 Task: Add an event with the title Sales Pitch Preparation, date '2023/11/15', time 7:50 AM to 9:50 AMand add a description: In addition to the structured activities, the retreat will also include facilitated discussions and workshops on topics such as effective communication, conflict resolution, and fostering a positive team culture. These sessions will provide valuable insights and tools that team members can apply in their day-to-day work environment., put the event into Orange category . Add location for the event as: 321 Ribeira, Porto, Portugal, logged in from the account softage.1@softage.netand send the event invitation to softage.2@softage.net and softage.3@softage.net. Set a reminder for the event 2 hour before
Action: Mouse moved to (90, 94)
Screenshot: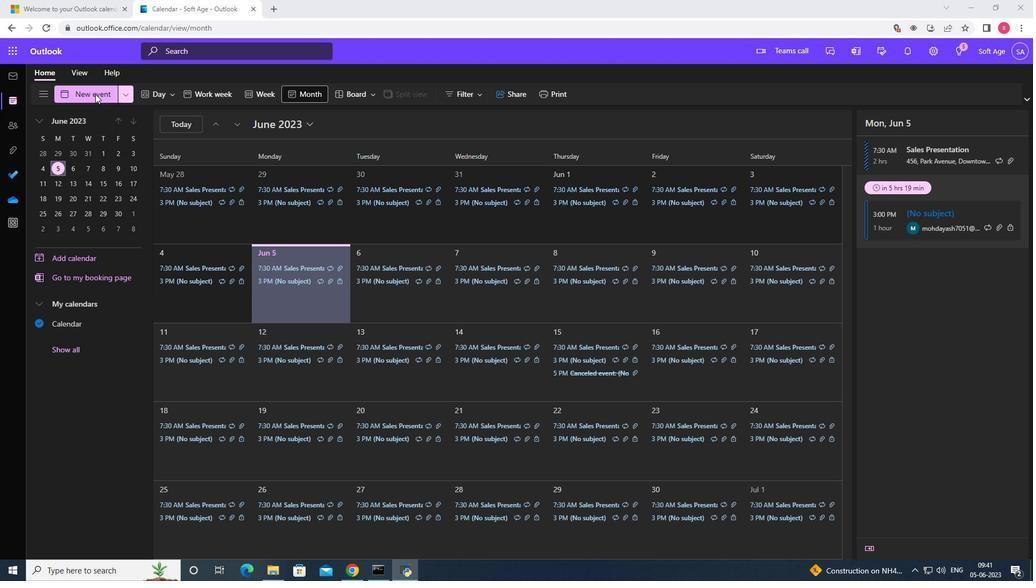 
Action: Mouse pressed left at (90, 94)
Screenshot: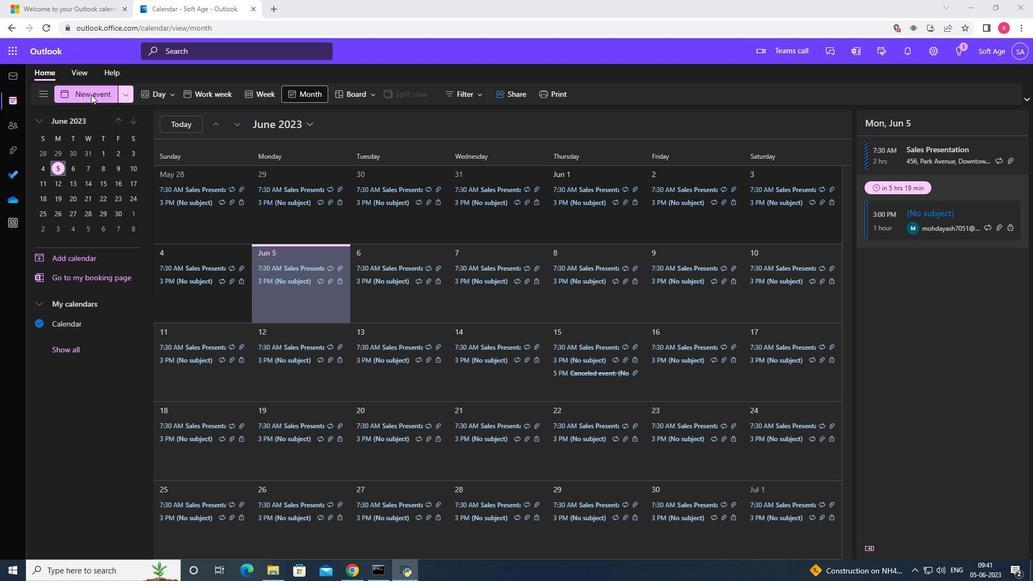 
Action: Mouse moved to (265, 162)
Screenshot: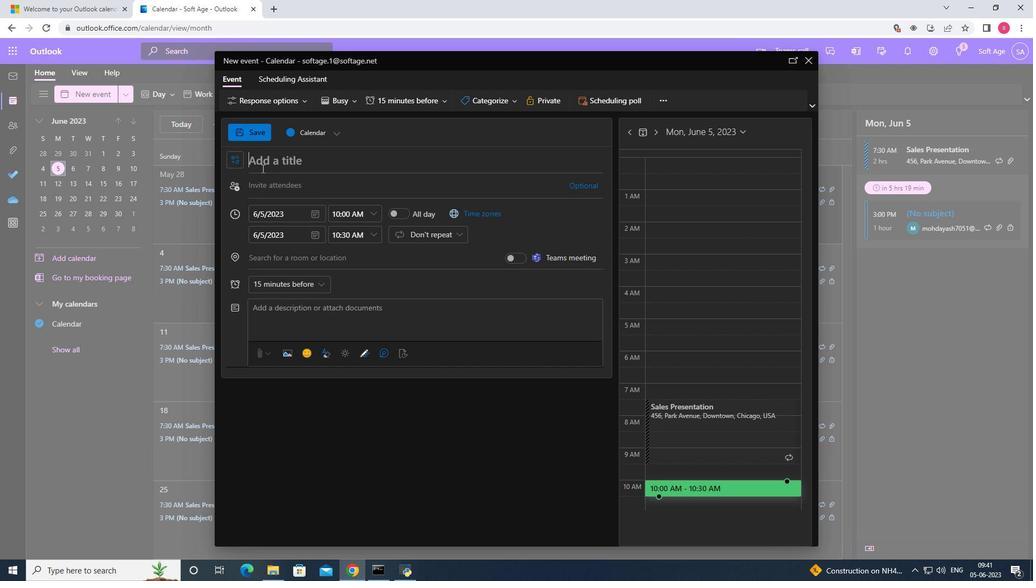 
Action: Mouse pressed left at (265, 162)
Screenshot: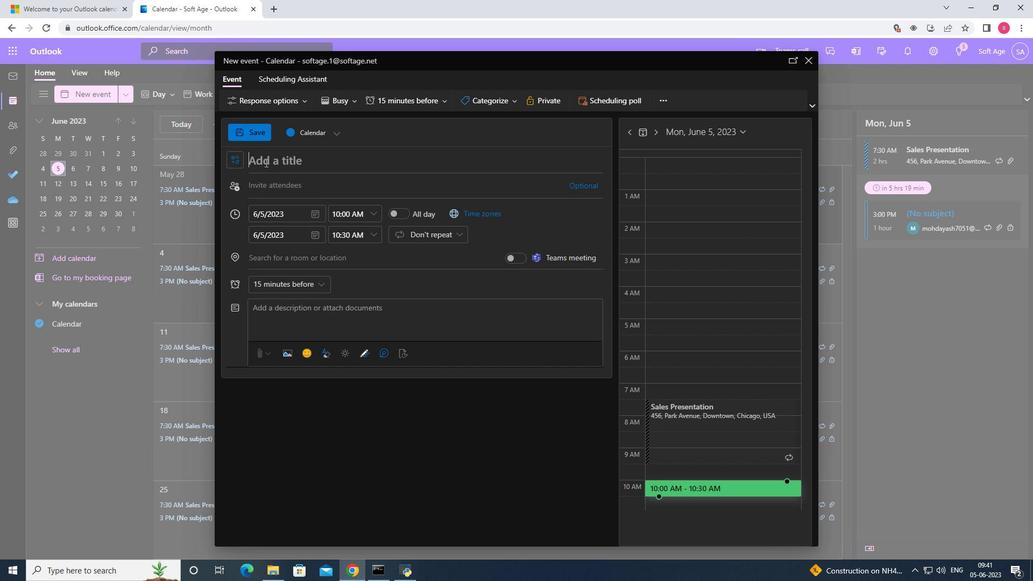 
Action: Key pressed <Key.shift><Key.shift><Key.shift><Key.shift><Key.shift><Key.shift><Key.shift><Key.shift><Key.shift><Key.shift><Key.shift><Key.shift><Key.shift><Key.shift><Key.shift><Key.shift><Key.shift><Key.shift><Key.shift><Key.shift><Key.shift><Key.shift><Key.shift><Key.shift><Key.shift><Key.shift><Key.shift><Key.shift><Key.shift><Key.shift><Key.shift><Key.shift><Key.shift><Key.shift><Key.shift><Key.shift><Key.shift><Key.shift><Key.shift><Key.shift><Key.shift>Sales<Key.space><Key.shift>Pitch<Key.space><Key.shift><Key.shift><Key.shift><Key.shift>Preparation
Screenshot: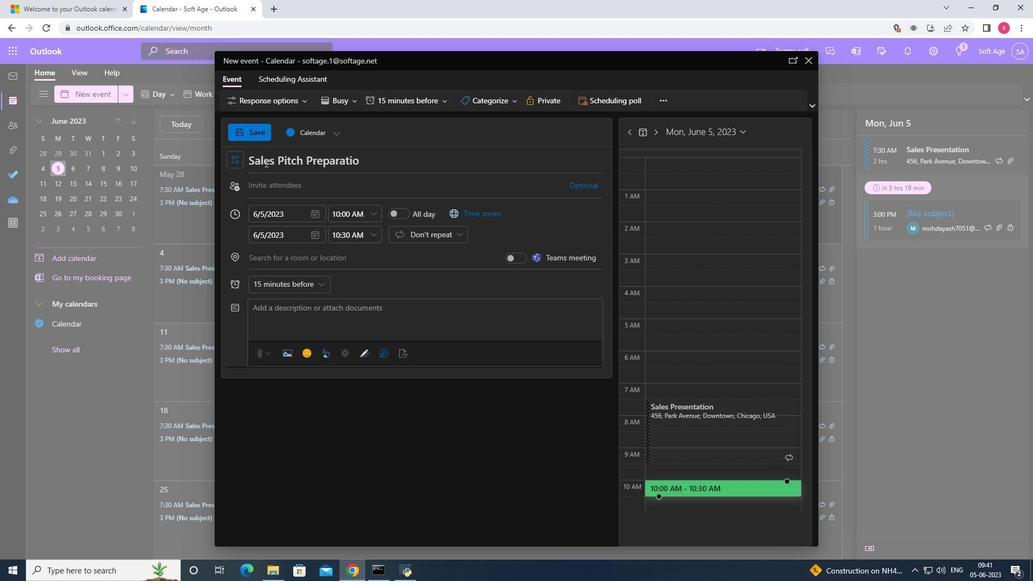 
Action: Mouse moved to (320, 220)
Screenshot: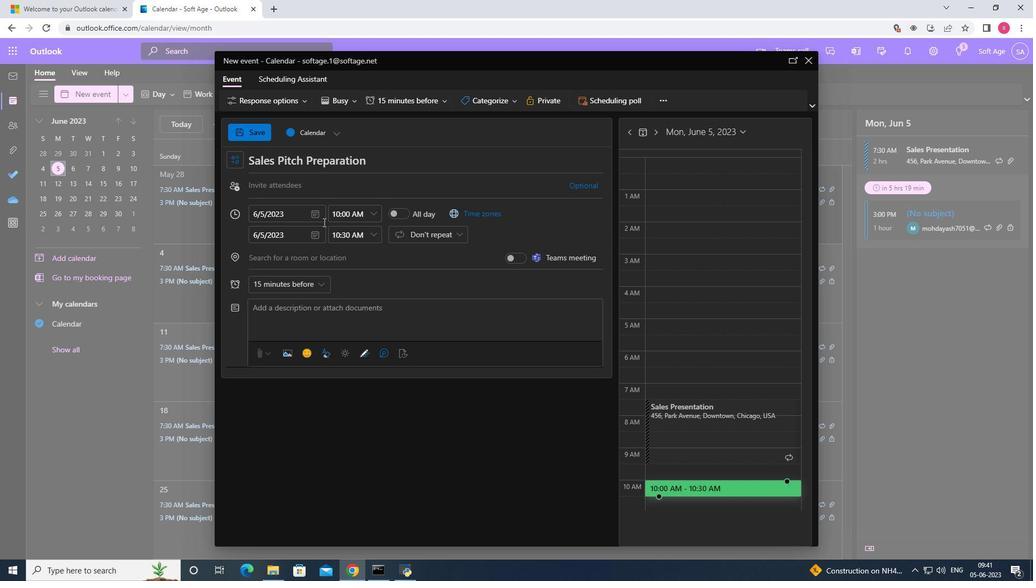 
Action: Mouse pressed left at (320, 220)
Screenshot: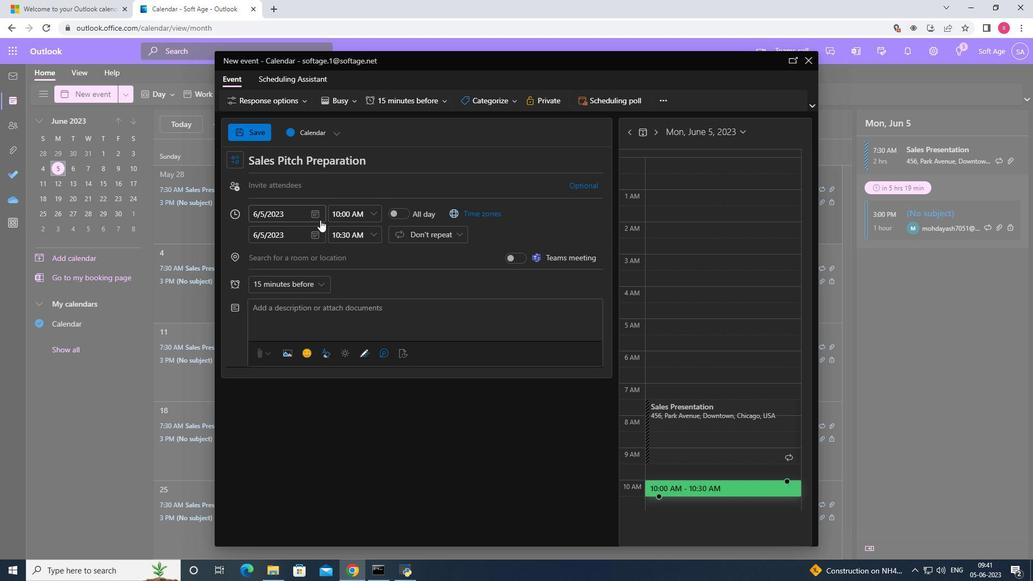 
Action: Mouse moved to (353, 239)
Screenshot: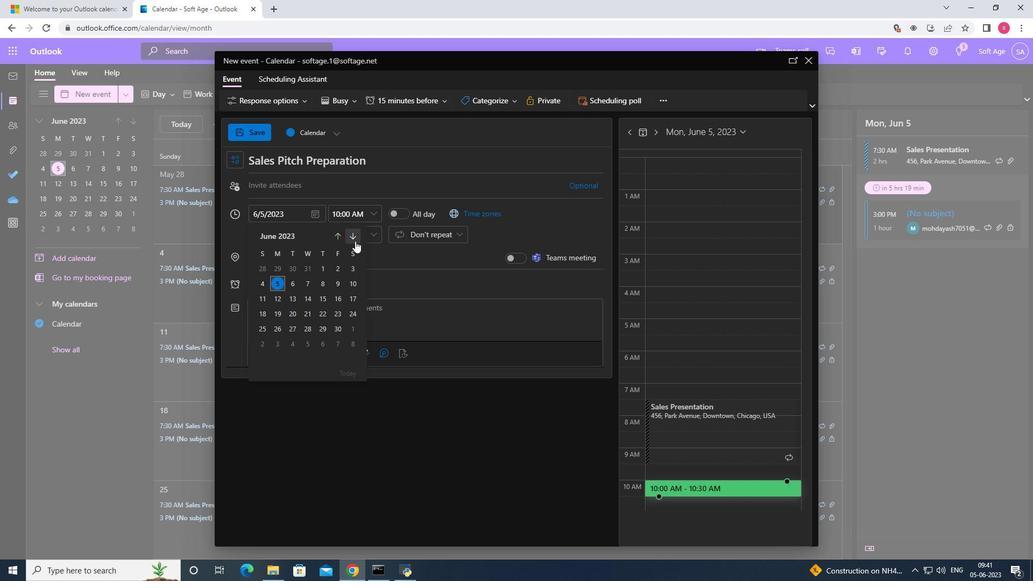 
Action: Mouse pressed left at (353, 239)
Screenshot: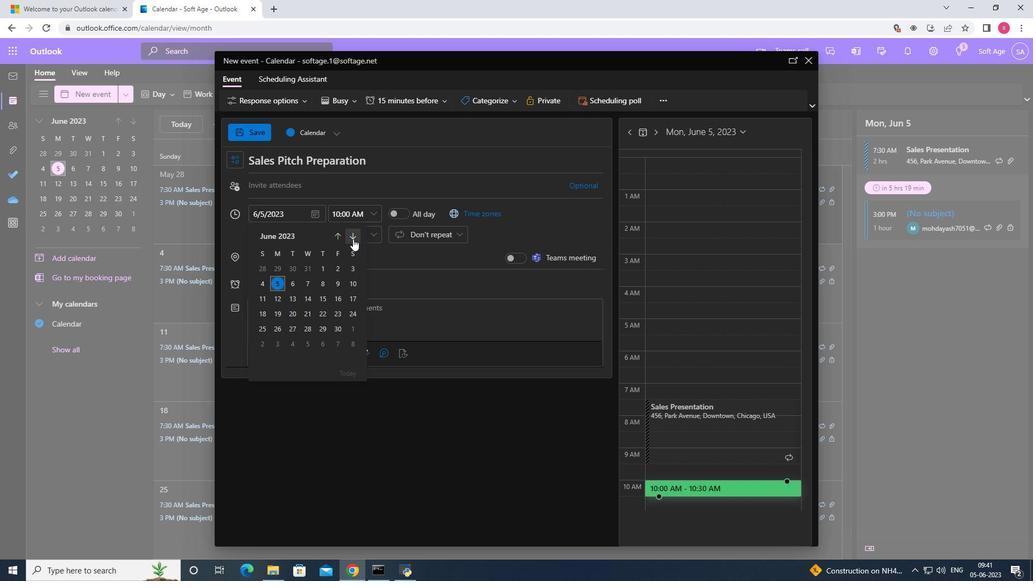 
Action: Mouse pressed left at (353, 239)
Screenshot: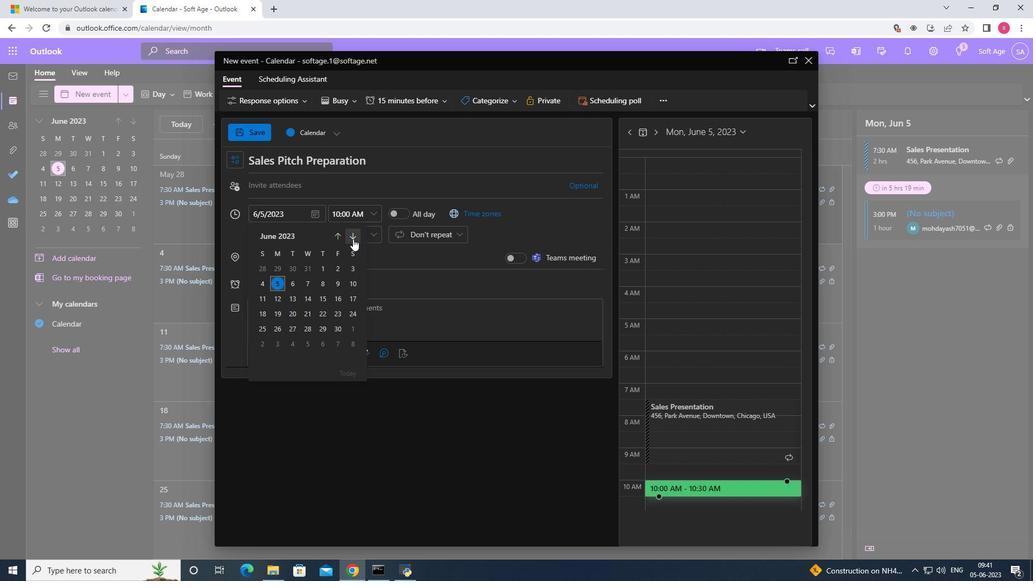 
Action: Mouse pressed left at (353, 239)
Screenshot: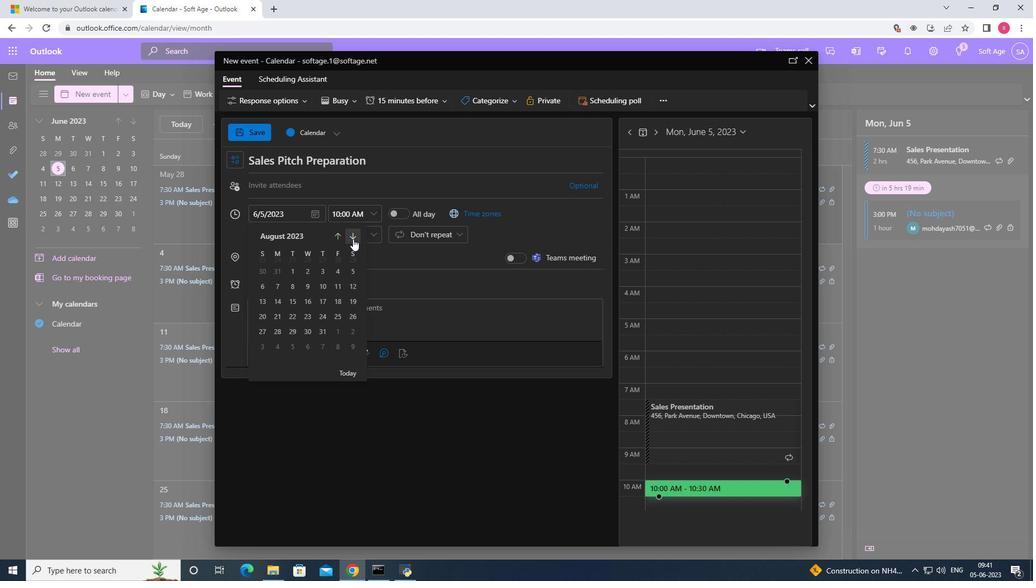 
Action: Mouse pressed left at (353, 239)
Screenshot: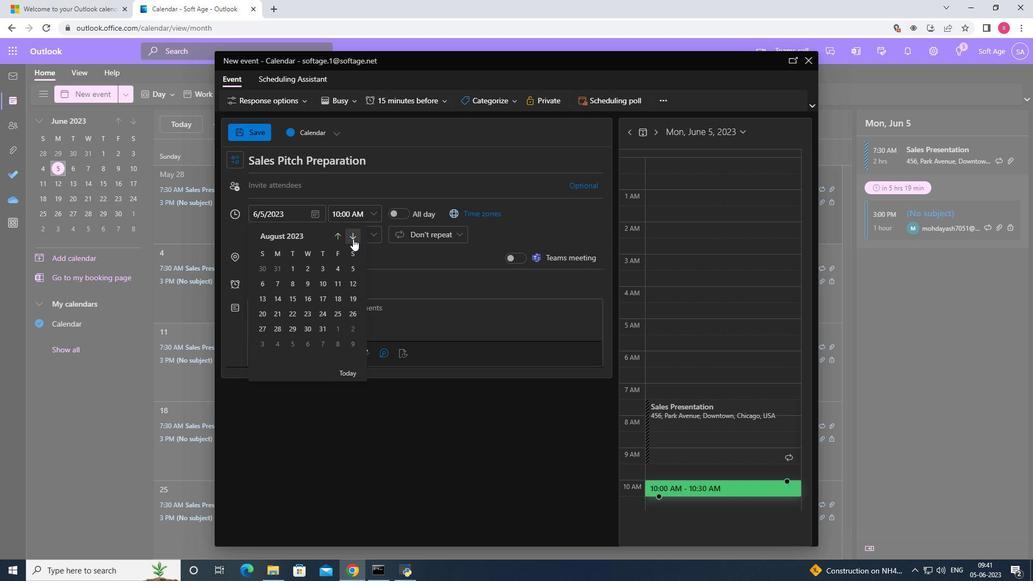 
Action: Mouse pressed left at (353, 239)
Screenshot: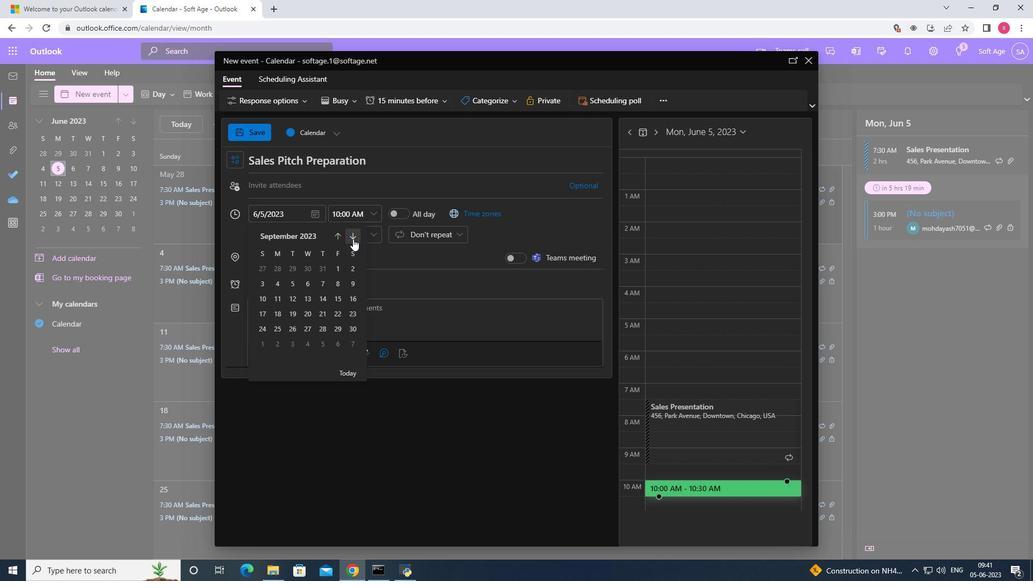 
Action: Mouse pressed left at (353, 239)
Screenshot: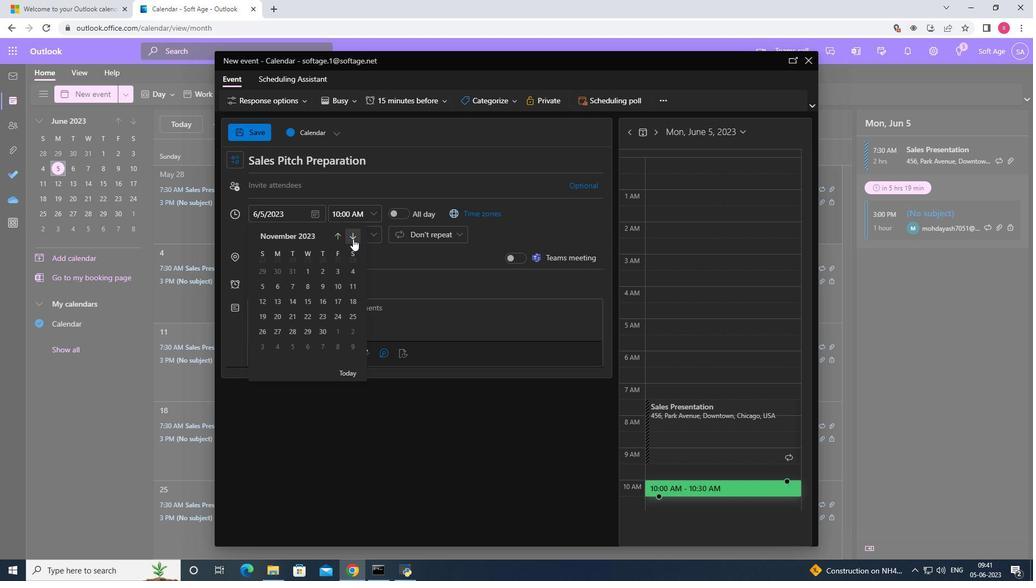
Action: Mouse moved to (336, 239)
Screenshot: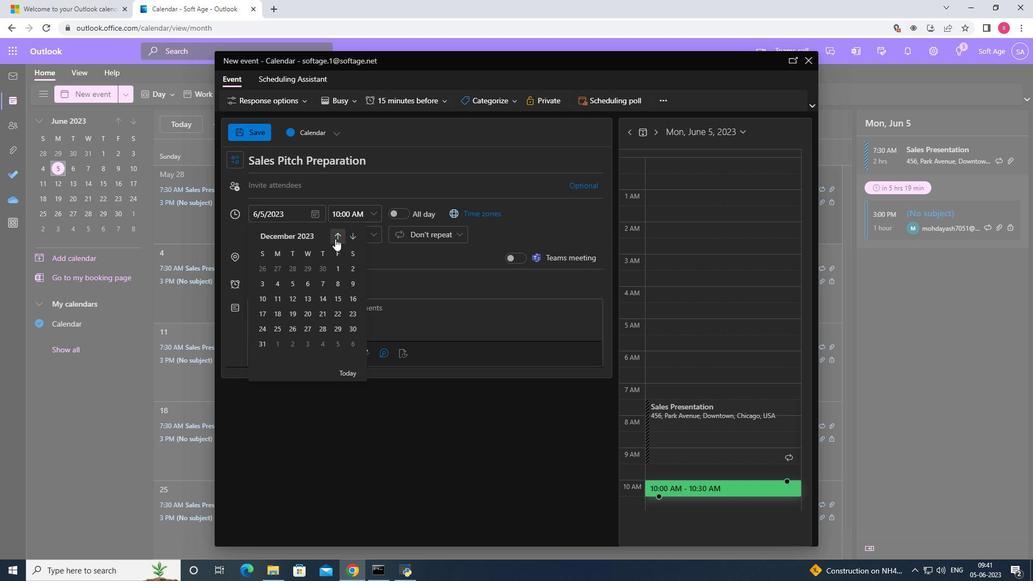 
Action: Mouse pressed left at (336, 239)
Screenshot: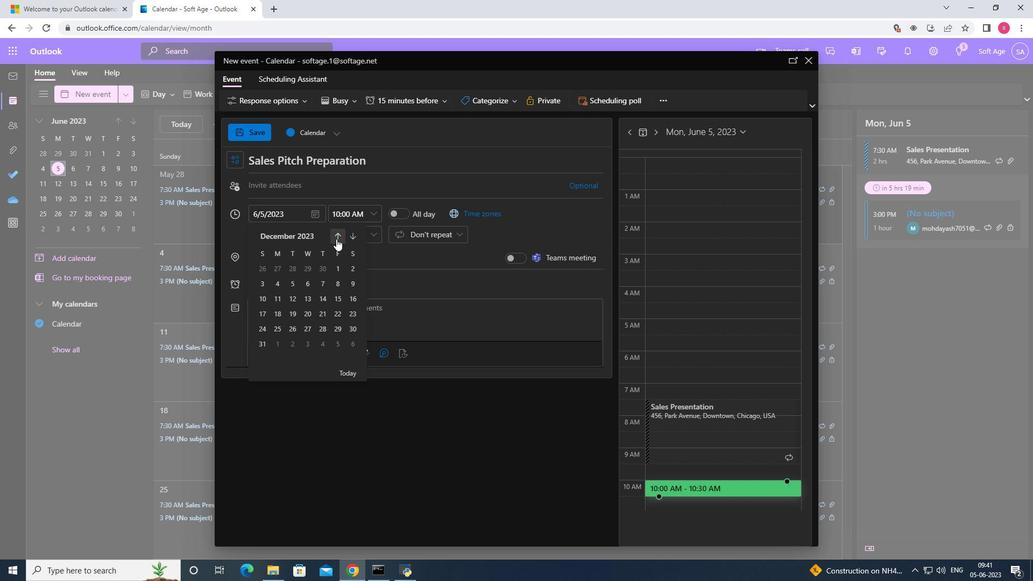 
Action: Mouse moved to (309, 301)
Screenshot: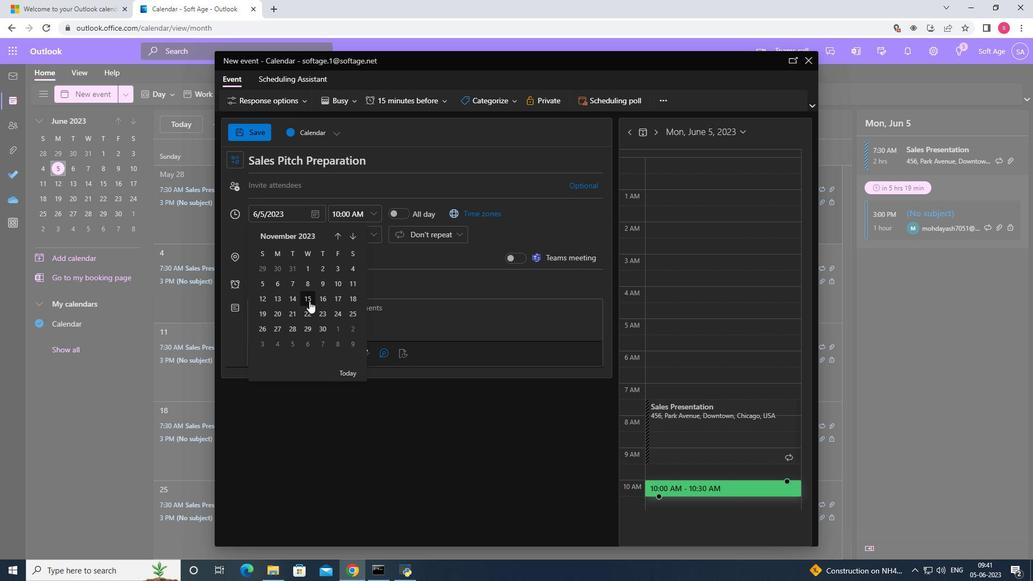
Action: Mouse pressed left at (309, 301)
Screenshot: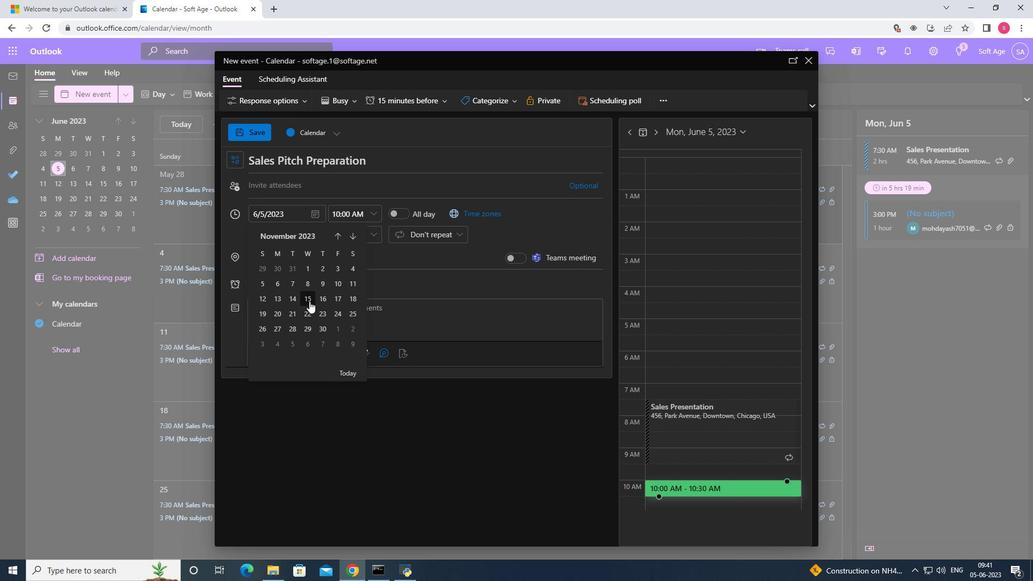 
Action: Mouse moved to (374, 214)
Screenshot: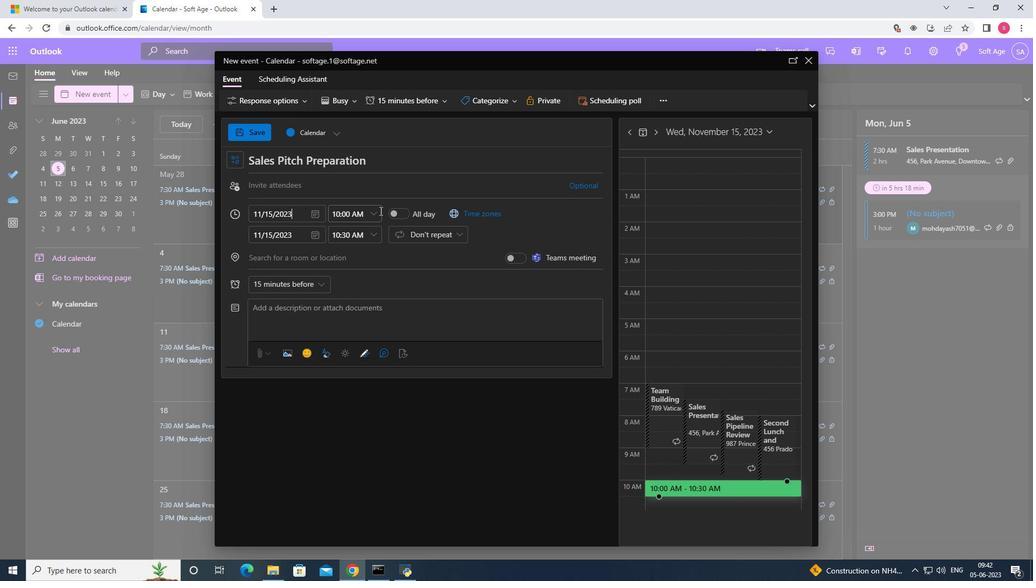 
Action: Mouse pressed left at (374, 214)
Screenshot: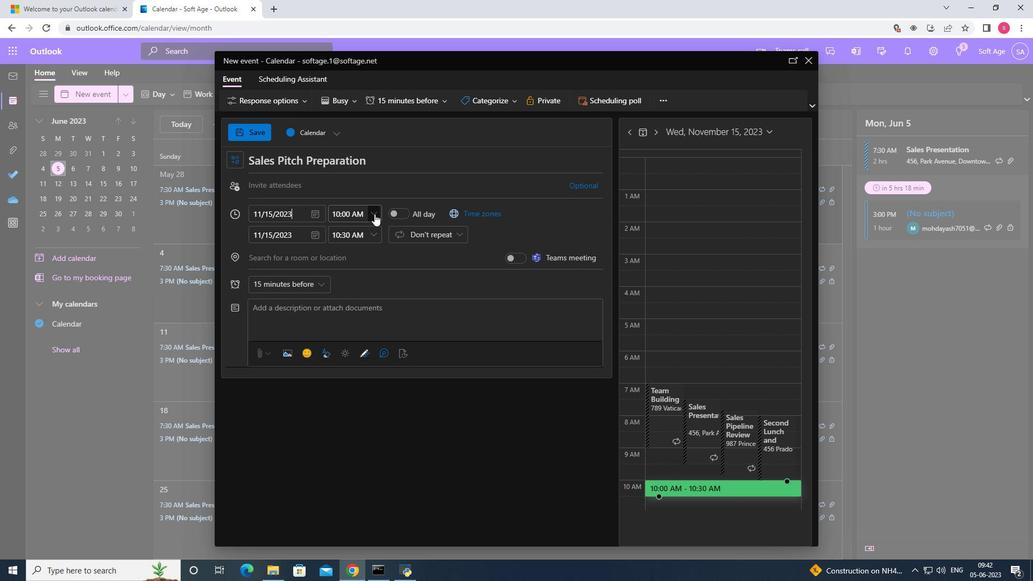 
Action: Mouse moved to (388, 230)
Screenshot: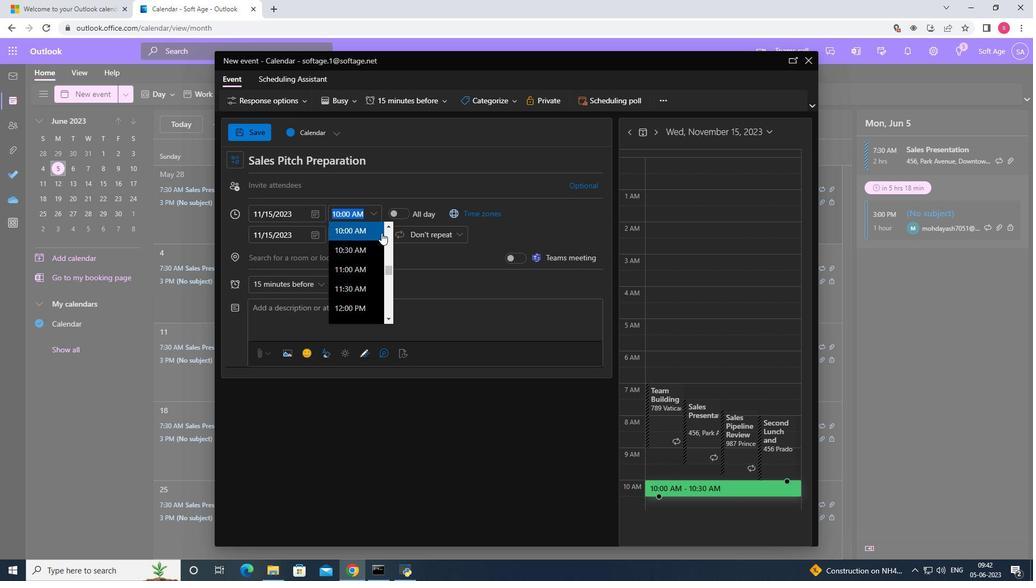 
Action: Mouse pressed left at (388, 230)
Screenshot: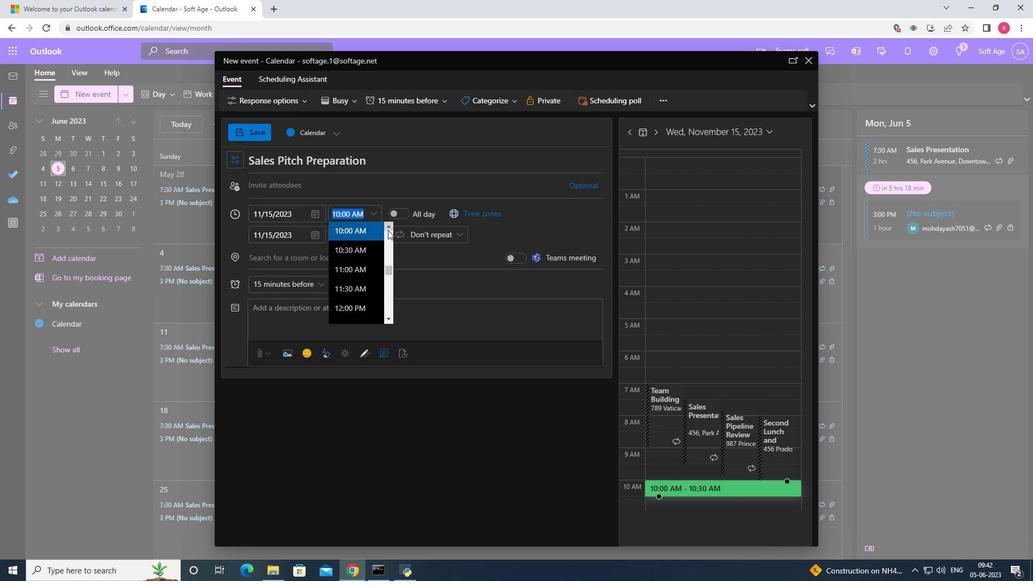 
Action: Mouse pressed left at (388, 230)
Screenshot: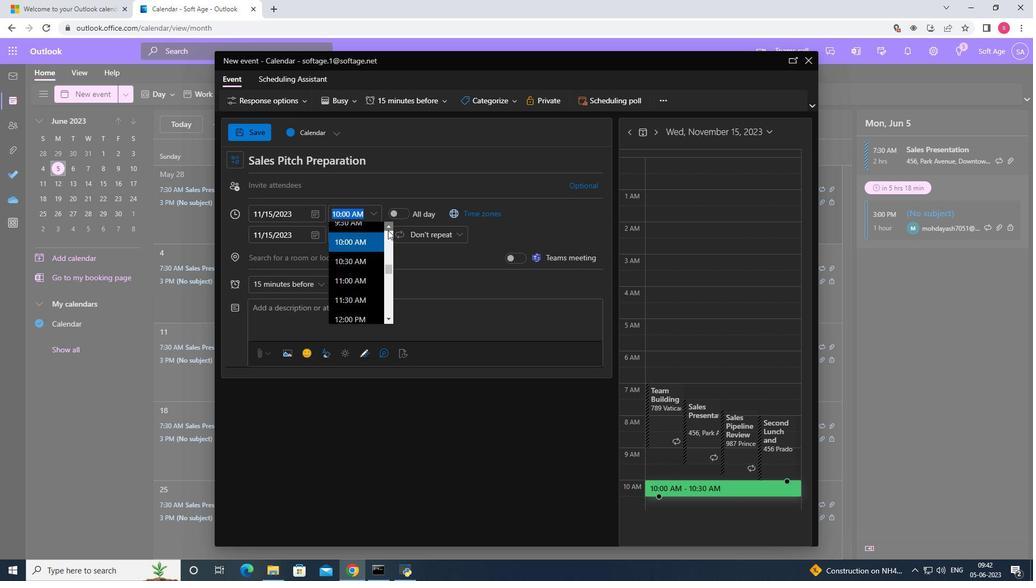 
Action: Mouse pressed left at (388, 230)
Screenshot: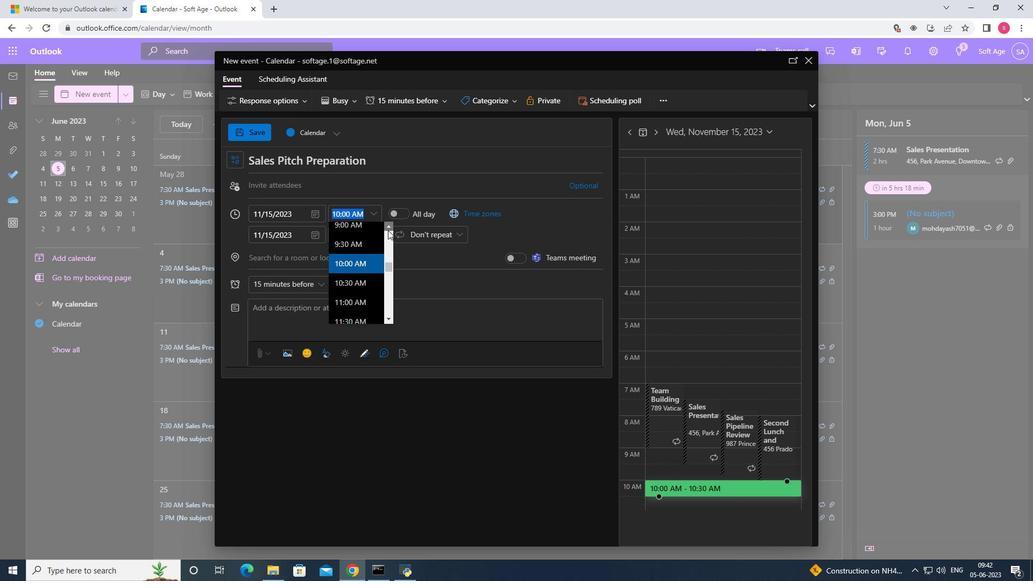 
Action: Mouse pressed left at (388, 230)
Screenshot: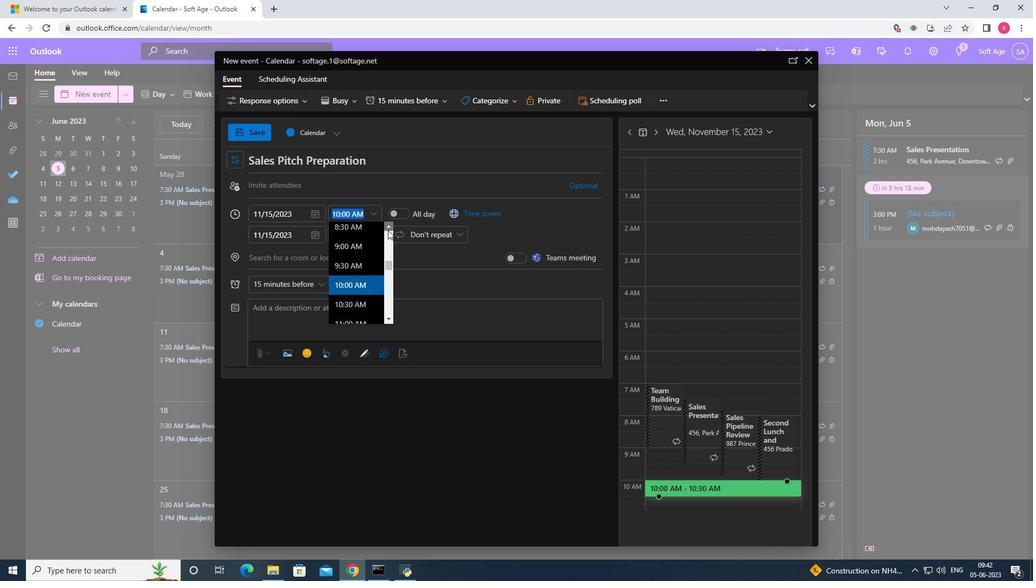 
Action: Mouse pressed left at (388, 230)
Screenshot: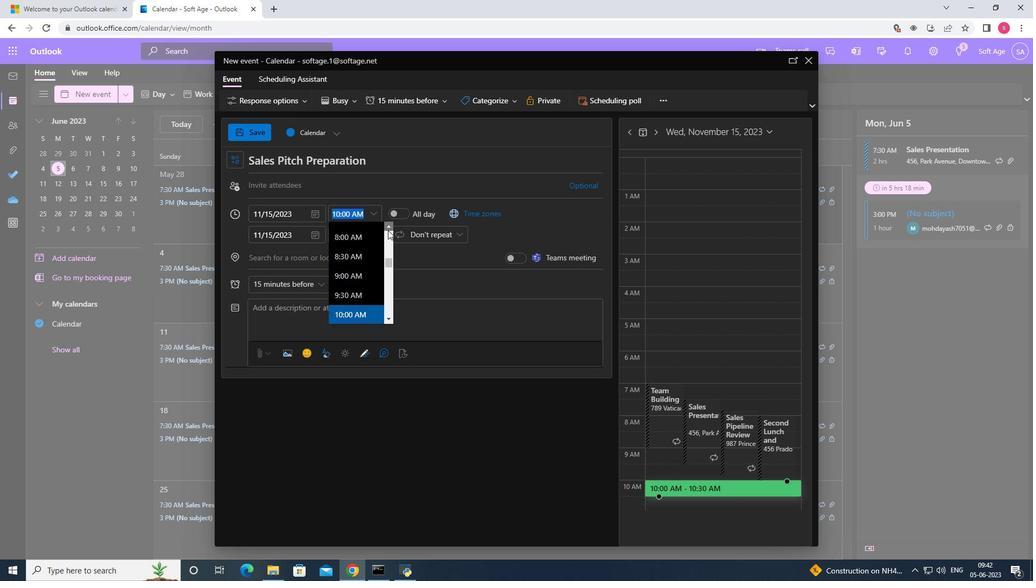 
Action: Mouse pressed left at (388, 230)
Screenshot: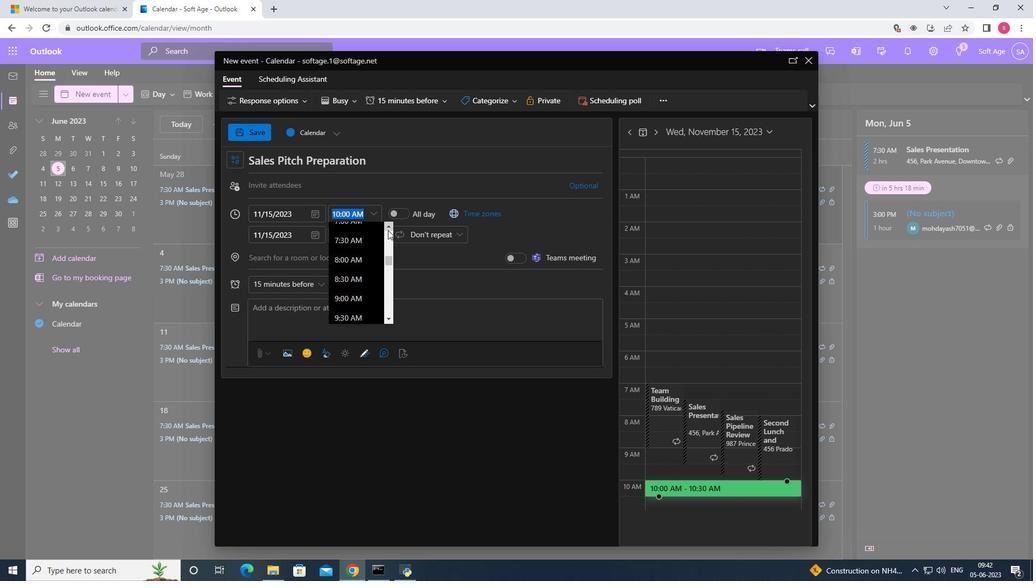 
Action: Mouse moved to (359, 262)
Screenshot: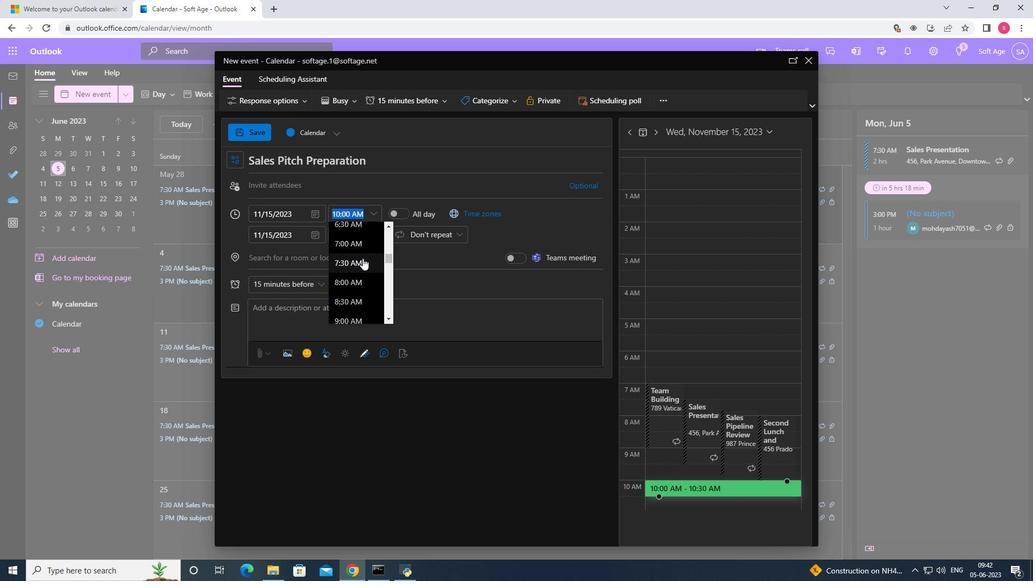
Action: Mouse pressed left at (359, 262)
Screenshot: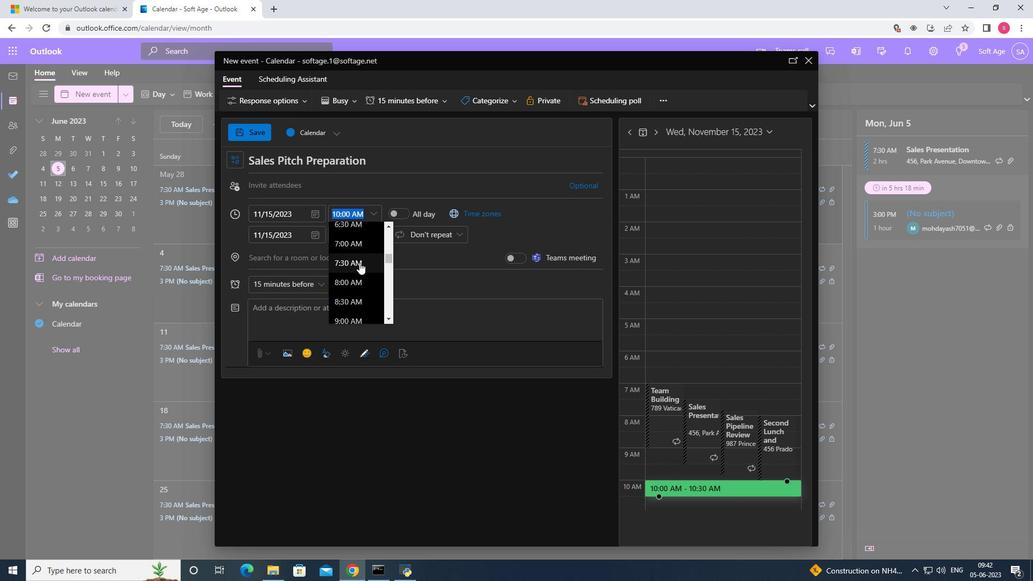 
Action: Mouse moved to (342, 214)
Screenshot: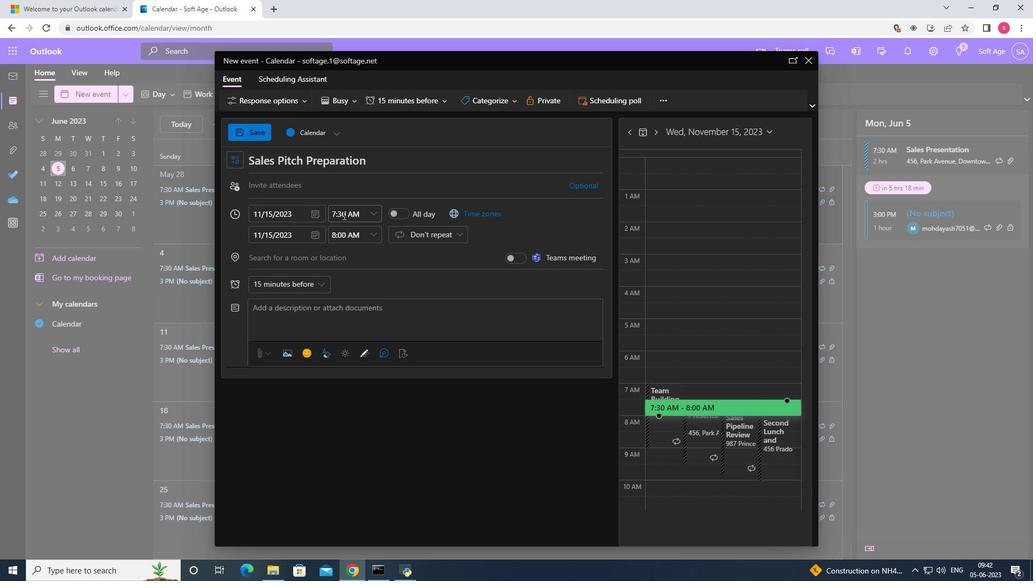 
Action: Mouse pressed left at (342, 214)
Screenshot: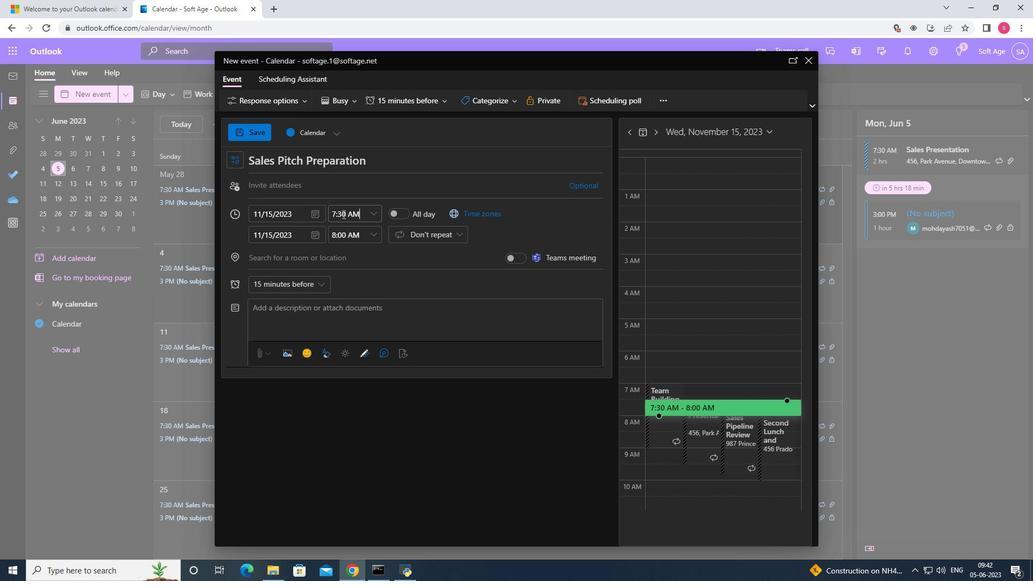 
Action: Key pressed <Key.backspace>5
Screenshot: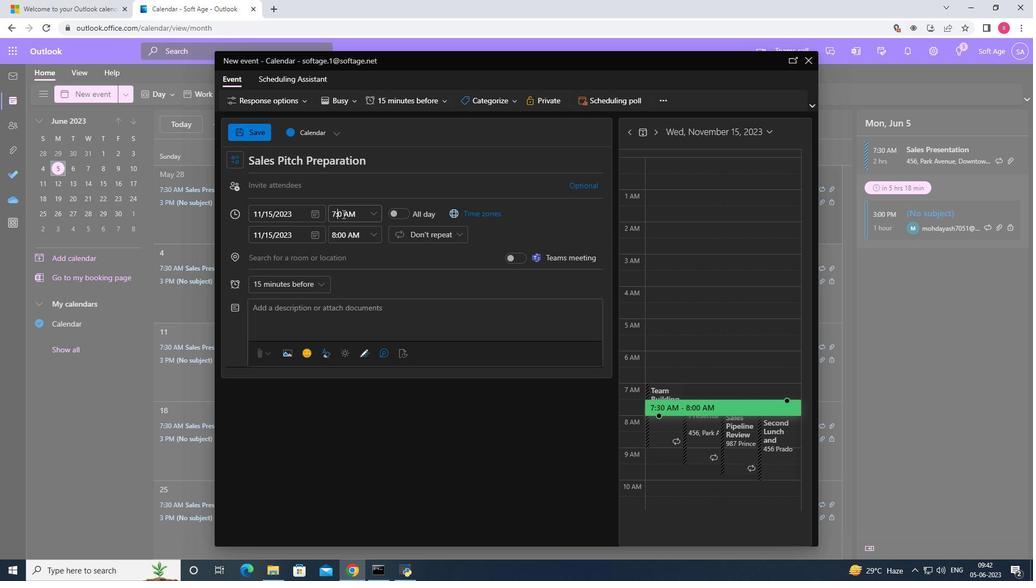 
Action: Mouse moved to (370, 234)
Screenshot: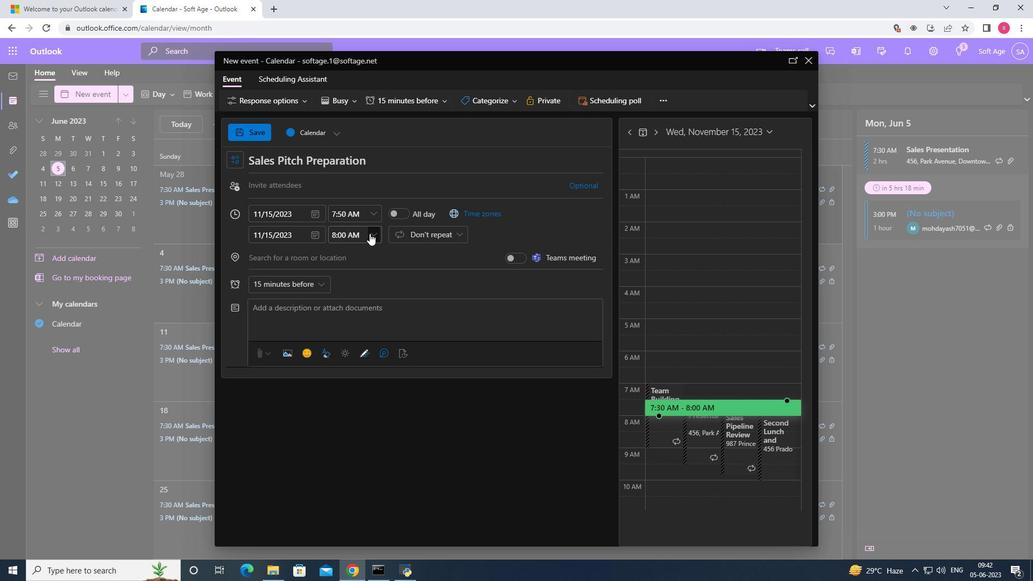 
Action: Mouse pressed left at (370, 234)
Screenshot: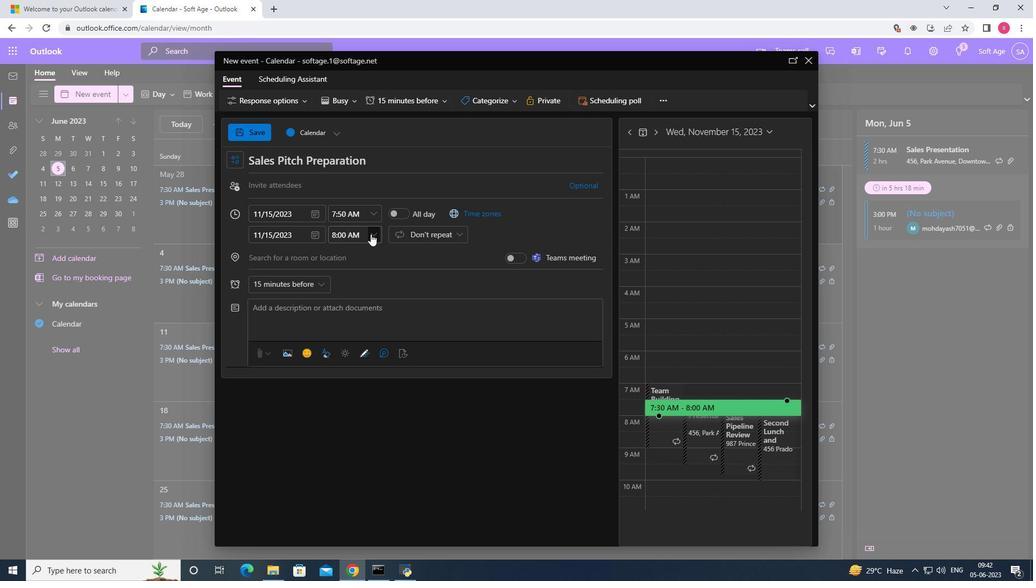 
Action: Mouse moved to (363, 311)
Screenshot: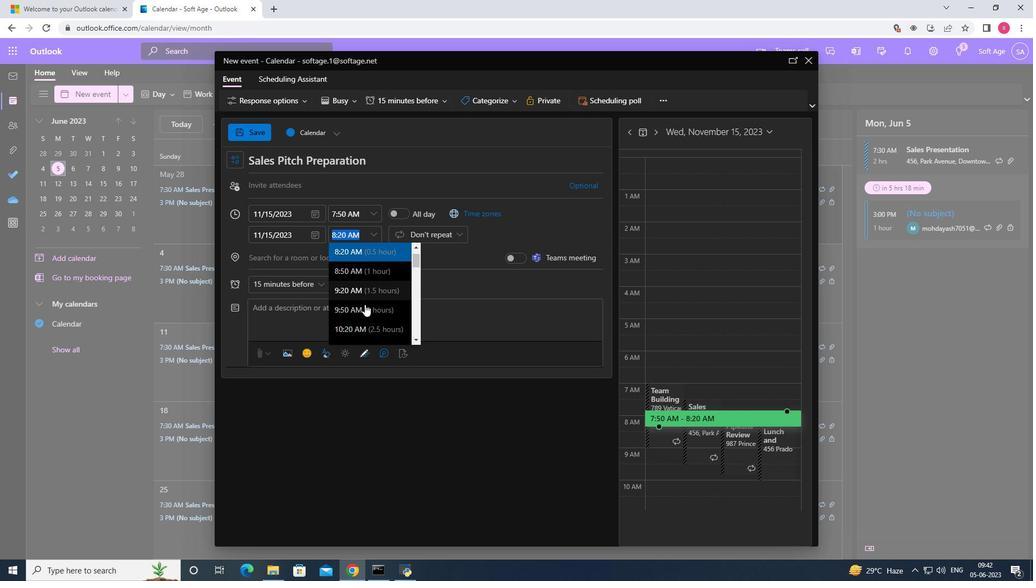 
Action: Mouse pressed left at (363, 311)
Screenshot: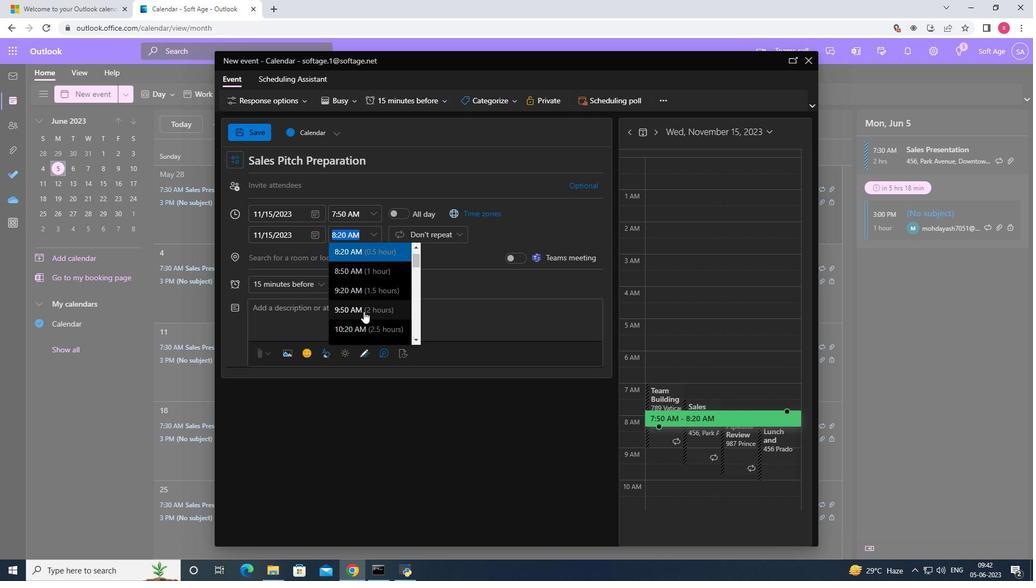 
Action: Mouse pressed left at (363, 311)
Screenshot: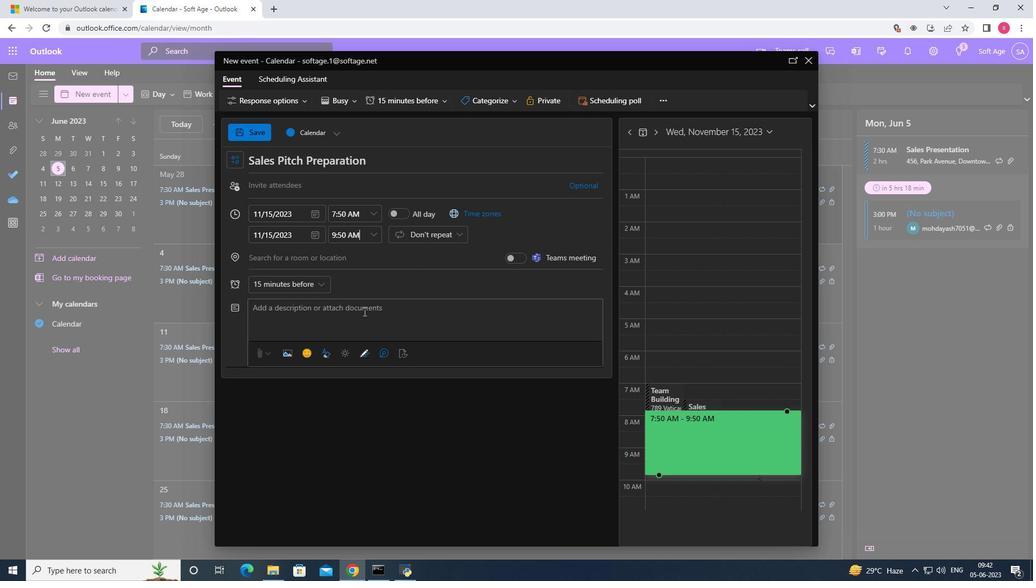 
Action: Mouse moved to (373, 310)
Screenshot: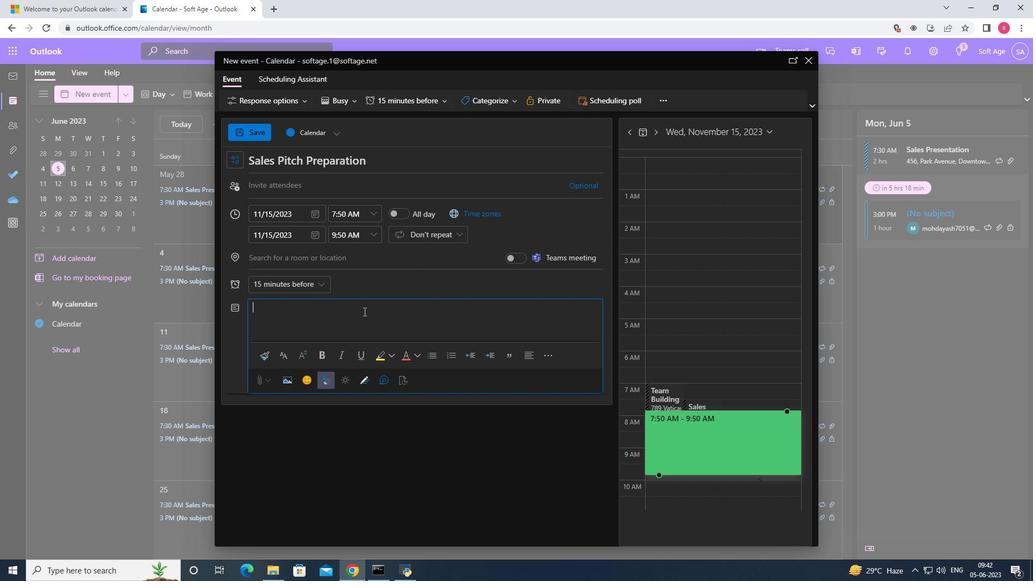 
Action: Key pressed <Key.shift>In<Key.space>addition<Key.space><Key.shift><Key.shift><Key.shift><Key.shift><Key.shift><Key.shift><Key.shift><Key.shift><Key.shift><Key.shift><Key.shift><Key.shift>to<Key.space>the<Key.space><Key.shift>structured<Key.space>activities<Key.space><Key.backspace>,<Key.space>the<Key.space>retreat<Key.space>will<Key.space>also<Key.space>include<Key.space>facilitated<Key.space>discussions<Key.space>and<Key.space>retreat<Key.space>will<Key.space>also<Key.space>include<Key.space>facilitated<Key.space>discussions<Key.space>a<Key.backspace><Key.backspace><Key.backspace><Key.backspace><Key.backspace><Key.backspace><Key.backspace><Key.backspace><Key.backspace><Key.backspace><Key.backspace><Key.backspace><Key.backspace><Key.backspace><Key.backspace><Key.backspace><Key.backspace><Key.backspace><Key.backspace><Key.backspace><Key.backspace><Key.backspace><Key.backspace><Key.backspace><Key.backspace><Key.backspace><Key.backspace><Key.backspace><Key.backspace><Key.backspace><Key.backspace><Key.backspace><Key.backspace><Key.backspace><Key.backspace><Key.backspace><Key.backspace><Key.backspace><Key.backspace><Key.backspace><Key.backspace><Key.backspace><Key.backspace><Key.backspace><Key.backspace><Key.backspace><Key.backspace><Key.backspace><Key.backspace><Key.backspace><Key.backspace>workshops<Key.space>on<Key.space>topics<Key.space>such<Key.space>as<Key.space>effective<Key.space>commm<Key.backspace>unication<Key.space><Key.backspace>,<Key.space>conflict<Key.space>resolution<Key.space><Key.backspace>,<Key.space>and<Key.space>fostering<Key.space>a<Key.space>positive<Key.space>team<Key.space>culture.<Key.space>these<Key.space>sessionds<Key.backspace><Key.backspace>s<Key.space>will<Key.space>provide<Key.space>valuable<Key.space>insights<Key.space>and<Key.space>tools<Key.space>that<Key.space>team<Key.space>members<Key.space>cam<Key.backspace>n<Key.space>apply<Key.space>in<Key.space>their<Key.space>day<Key.space>to<Key.space>day<Key.space>work<Key.space>ev<Key.backspace>nvirom<Key.backspace>nment.
Screenshot: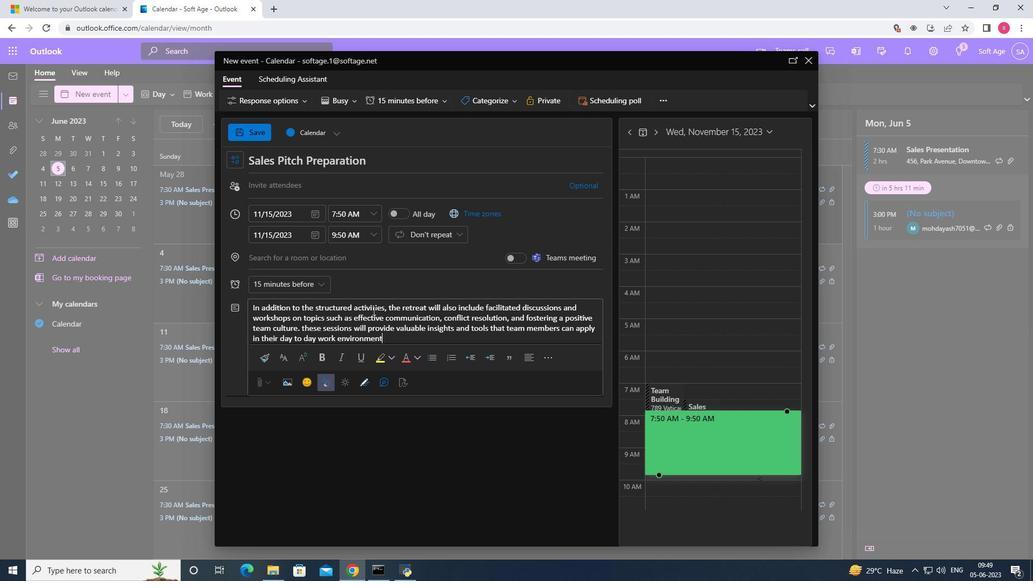 
Action: Mouse moved to (514, 106)
Screenshot: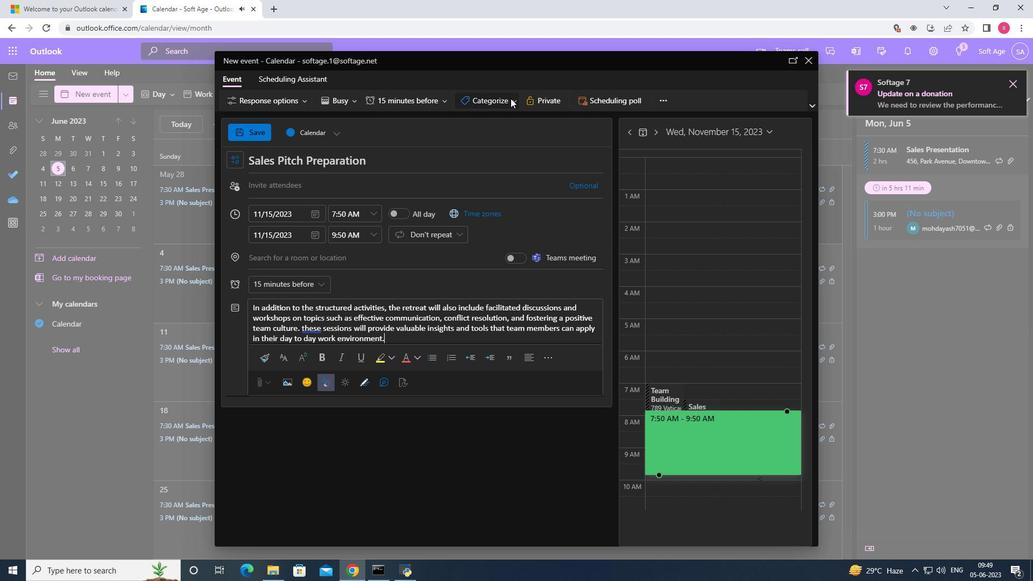 
Action: Mouse pressed left at (514, 106)
Screenshot: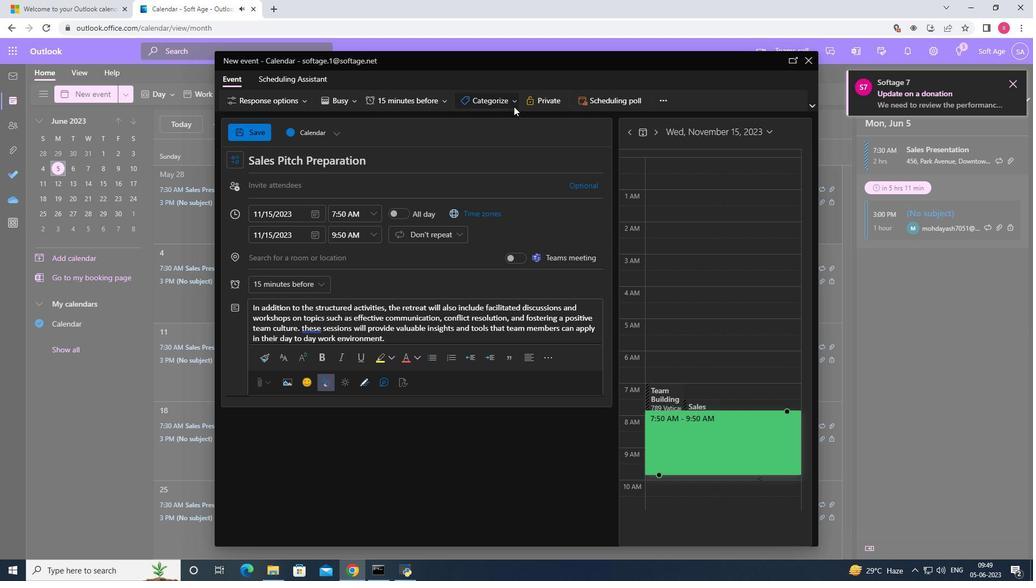 
Action: Mouse moved to (496, 208)
Screenshot: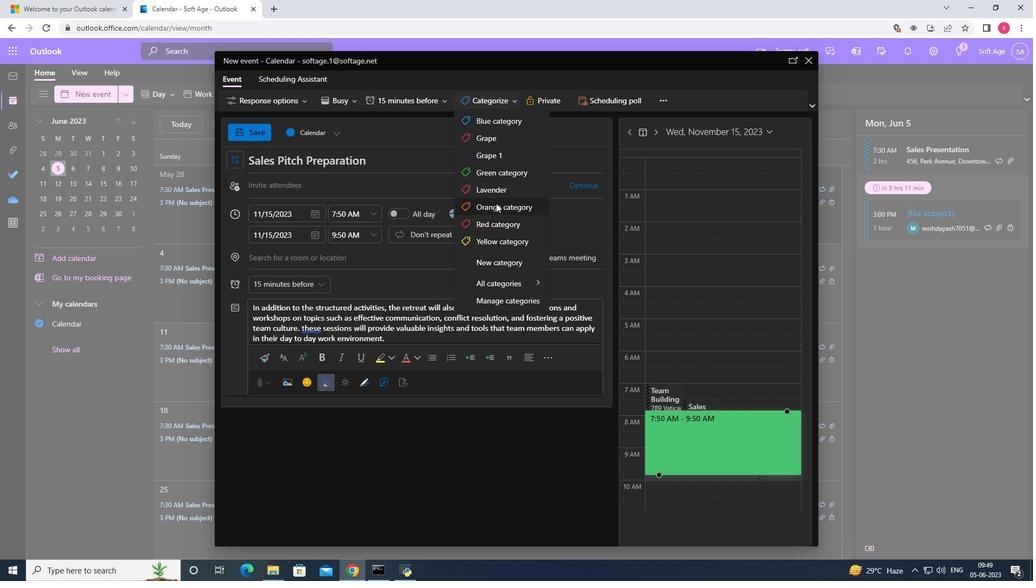
Action: Mouse pressed left at (496, 208)
Screenshot: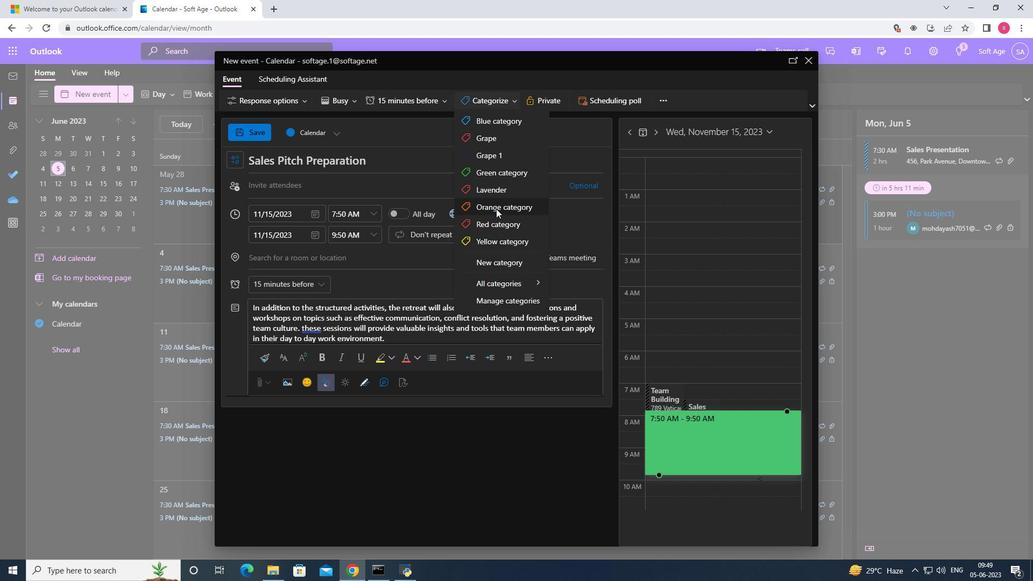 
Action: Mouse moved to (510, 101)
Screenshot: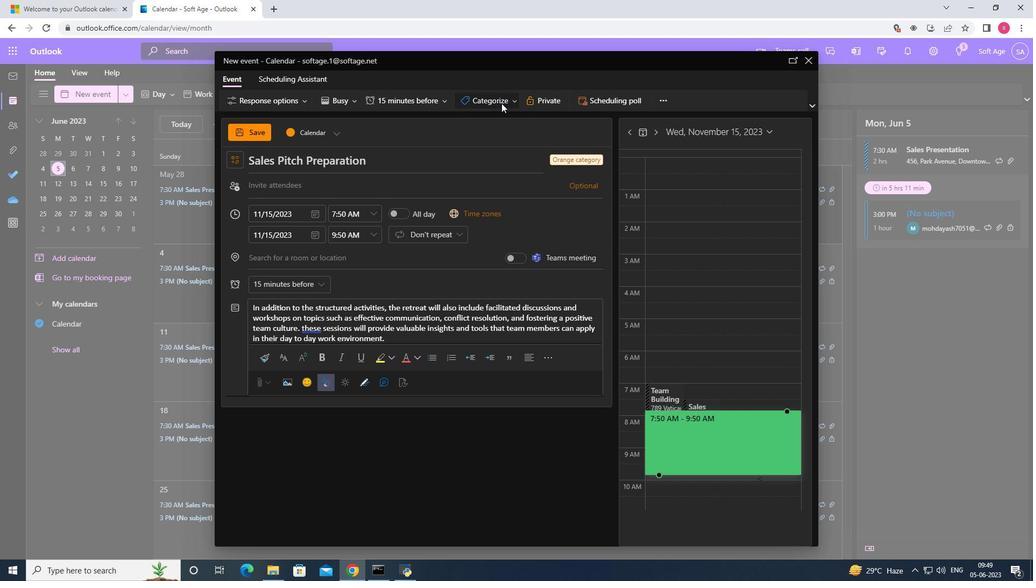 
Action: Mouse pressed left at (510, 101)
Screenshot: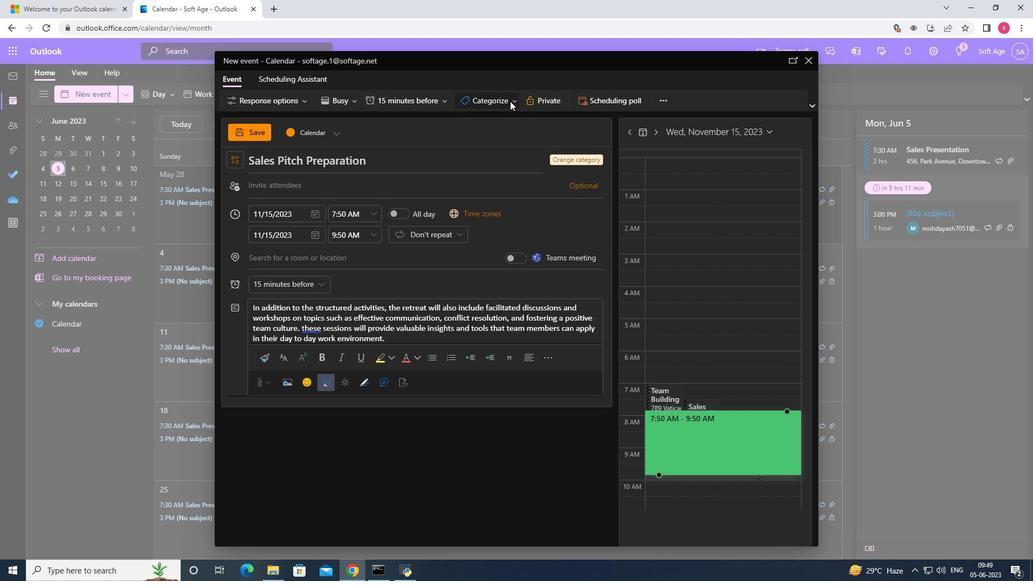 
Action: Mouse moved to (501, 125)
Screenshot: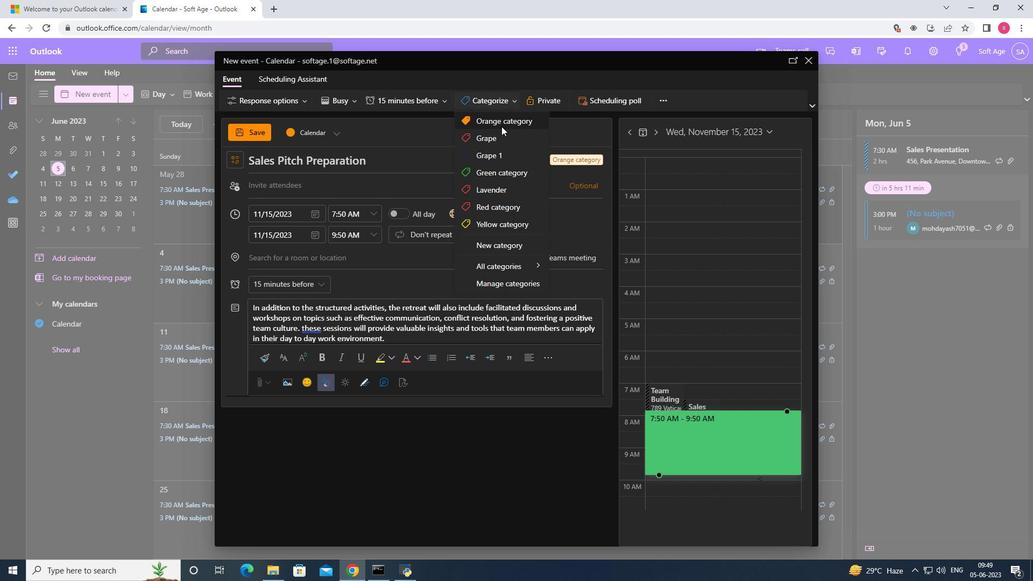 
Action: Mouse pressed left at (501, 125)
Screenshot: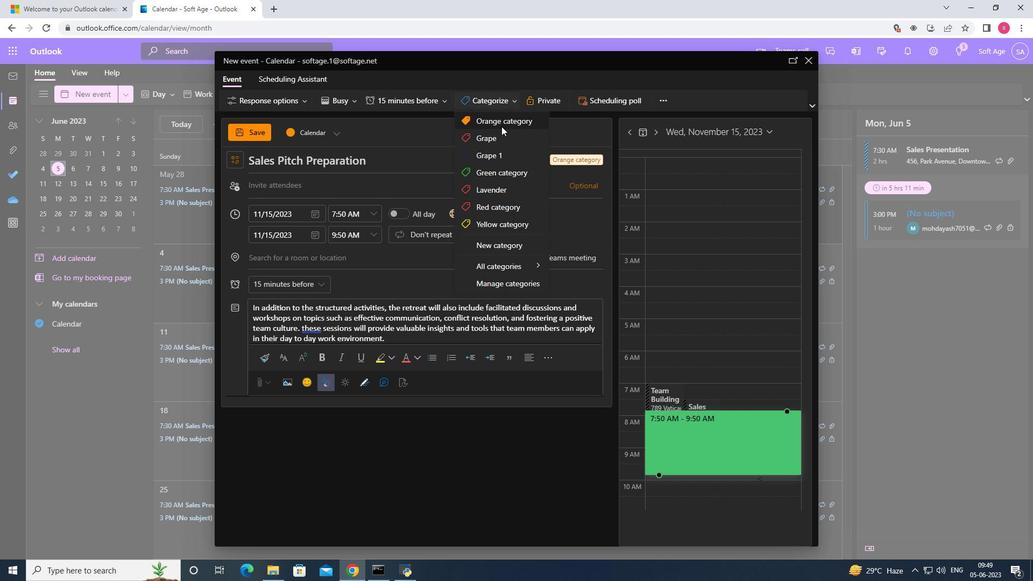 
Action: Mouse moved to (515, 100)
Screenshot: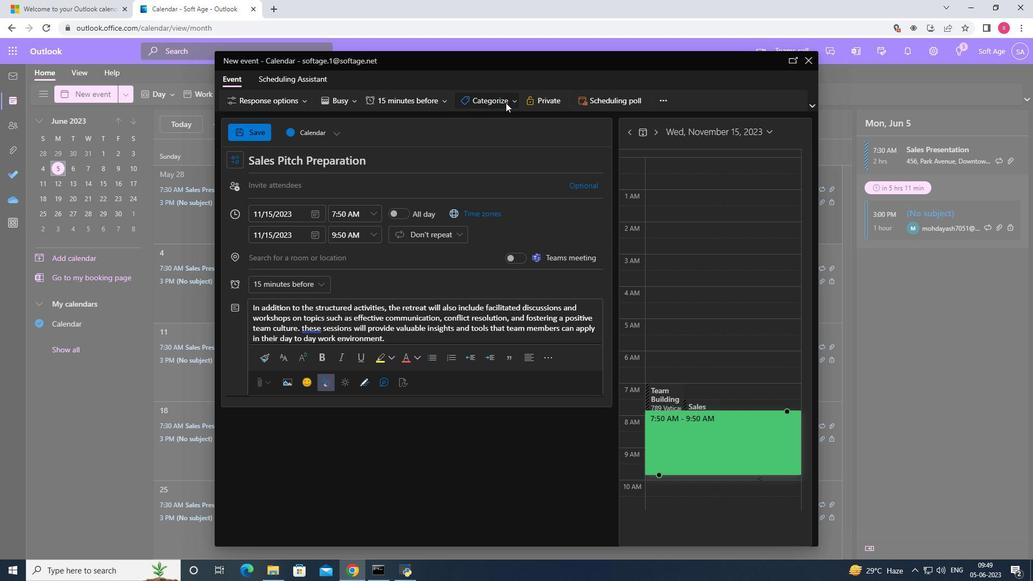 
Action: Mouse pressed left at (515, 100)
Screenshot: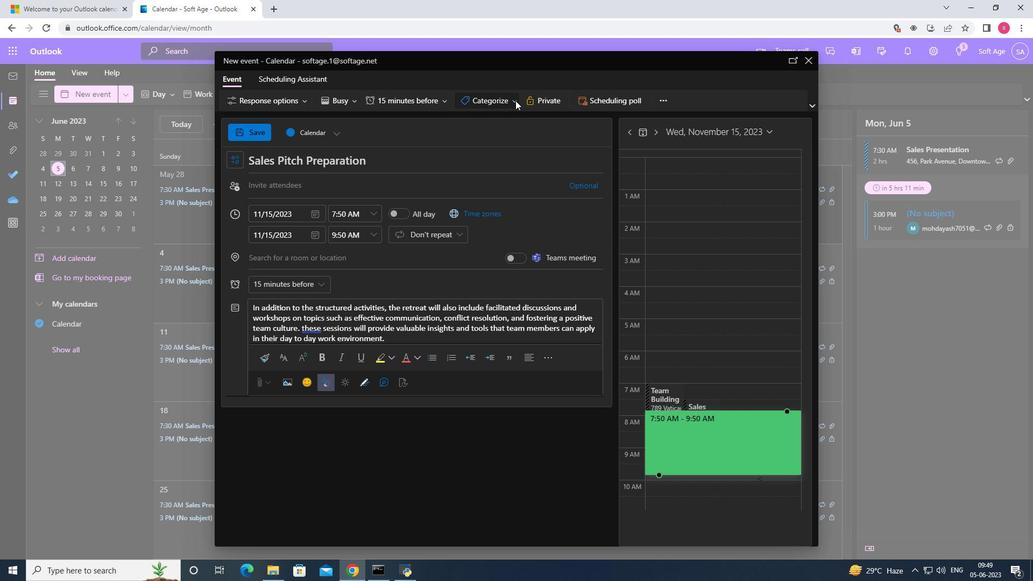 
Action: Mouse moved to (495, 209)
Screenshot: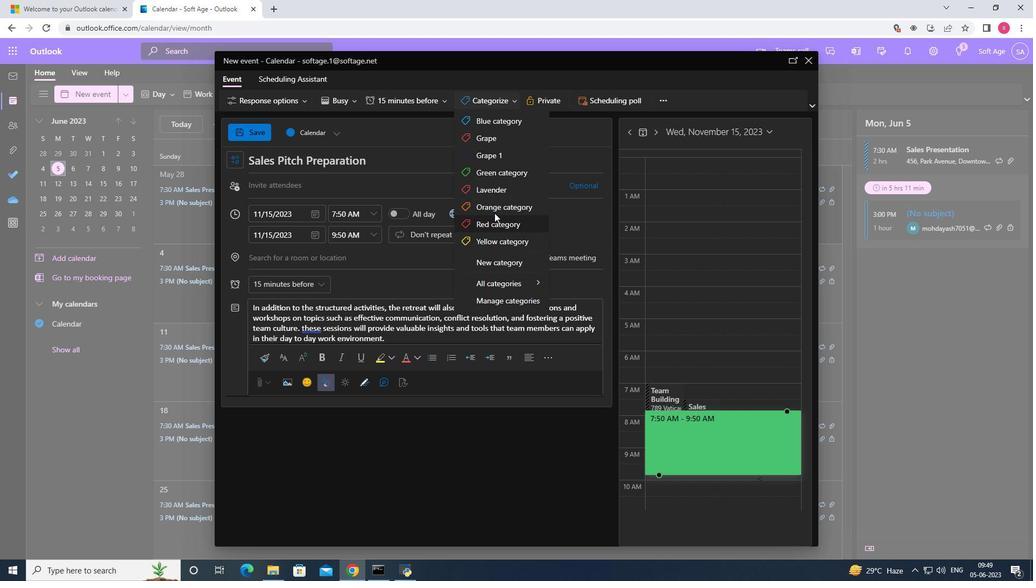 
Action: Mouse pressed left at (495, 209)
Screenshot: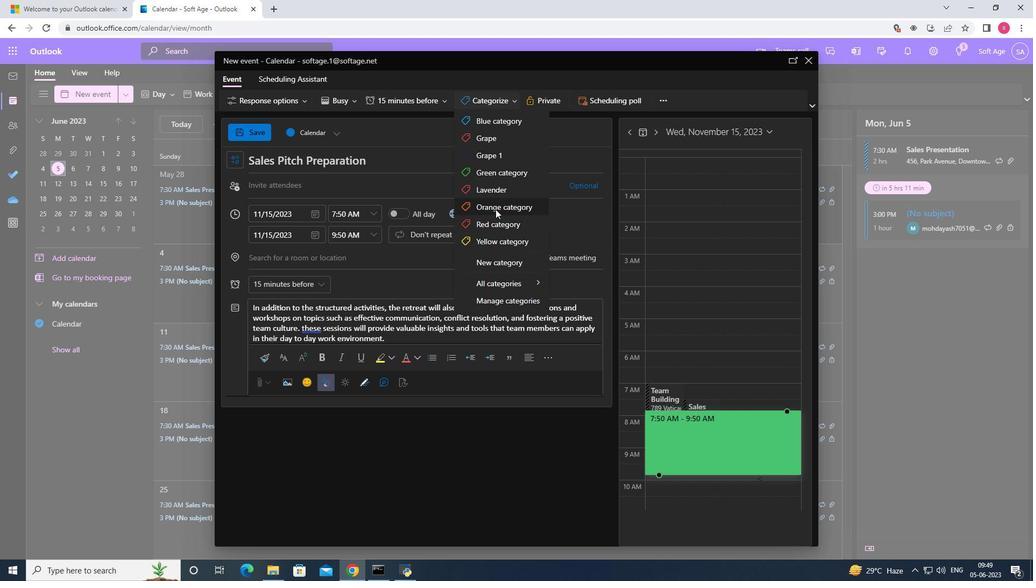 
Action: Mouse moved to (315, 257)
Screenshot: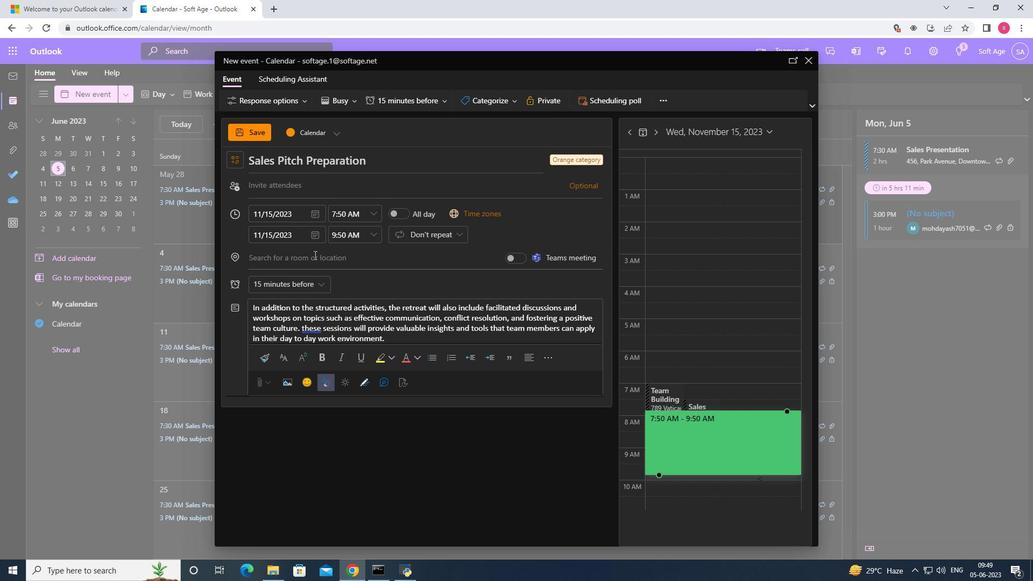 
Action: Mouse pressed left at (315, 257)
Screenshot: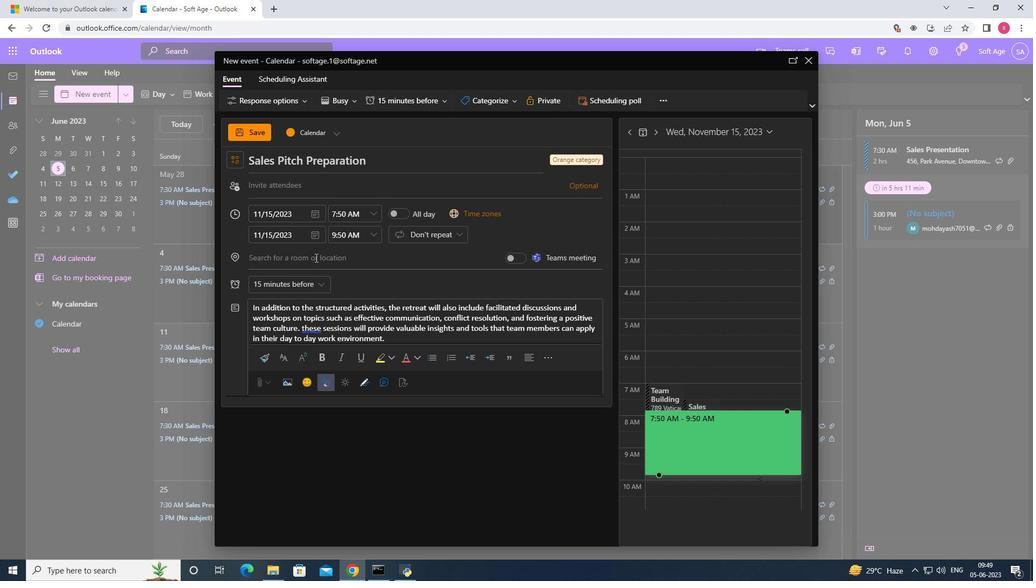 
Action: Key pressed 321
Screenshot: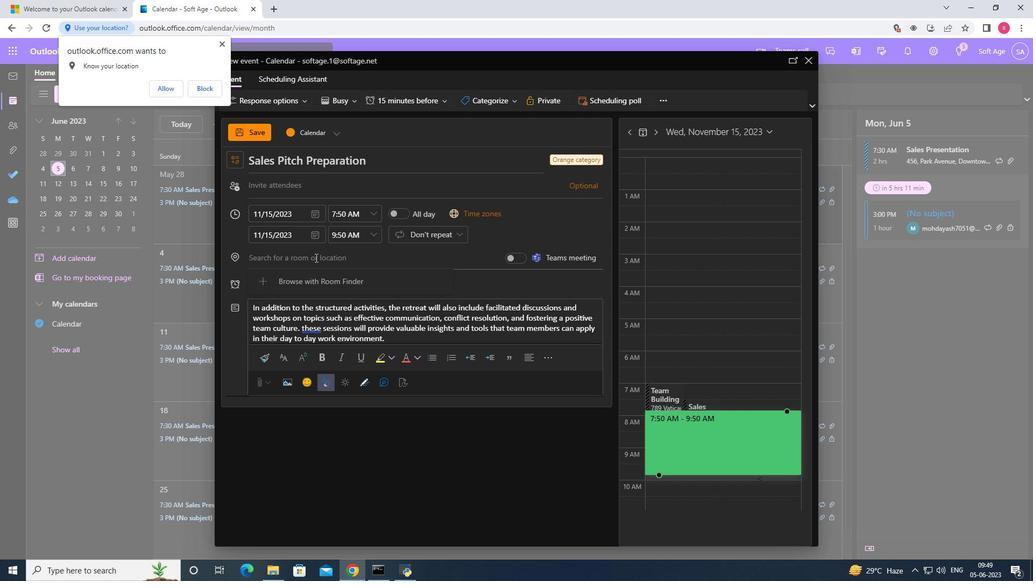
Action: Mouse pressed left at (315, 257)
Screenshot: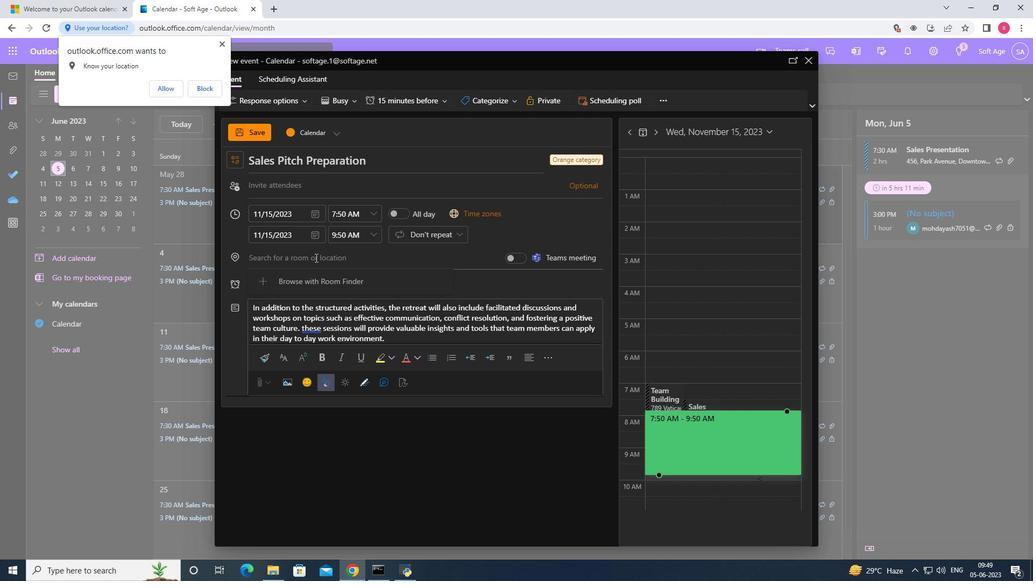 
Action: Key pressed 321<Key.space><Key.shift>Ribeira<Key.space><Key.backspace>,<Key.space>po<Key.backspace><Key.backspace><Key.shift>Porto,<Key.space><Key.shift>Portugal
Screenshot: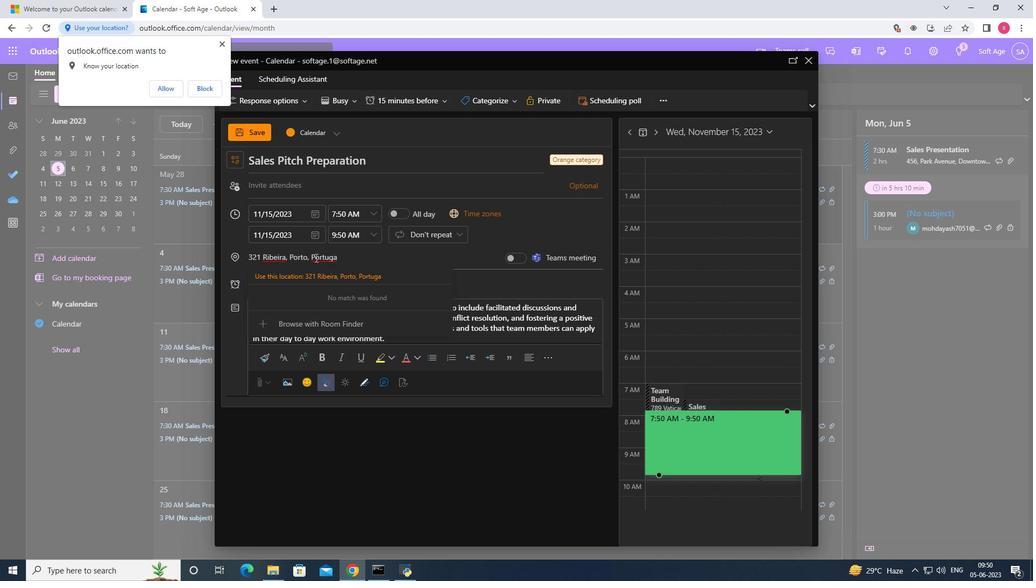 
Action: Mouse moved to (321, 276)
Screenshot: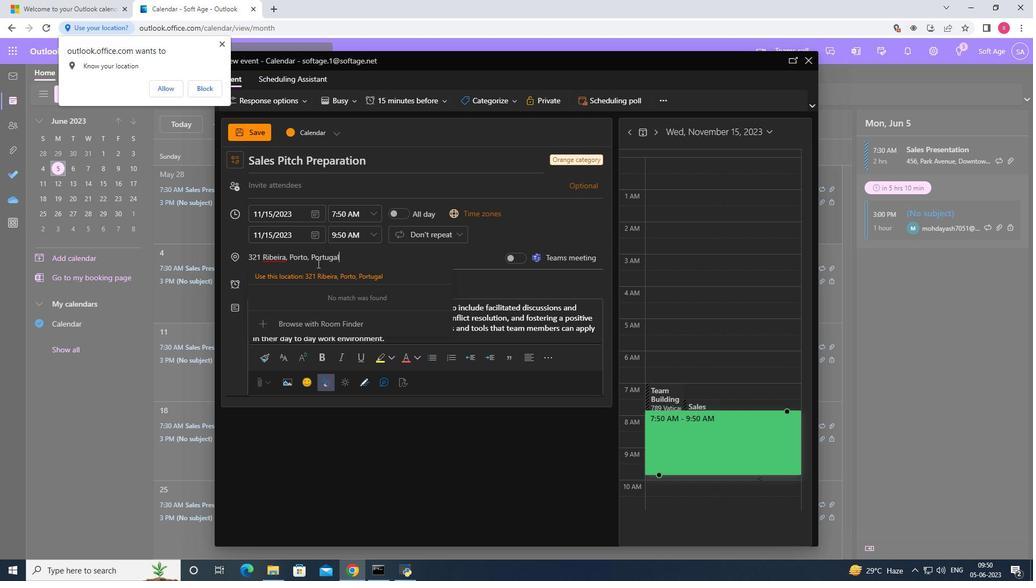 
Action: Mouse pressed left at (321, 276)
Screenshot: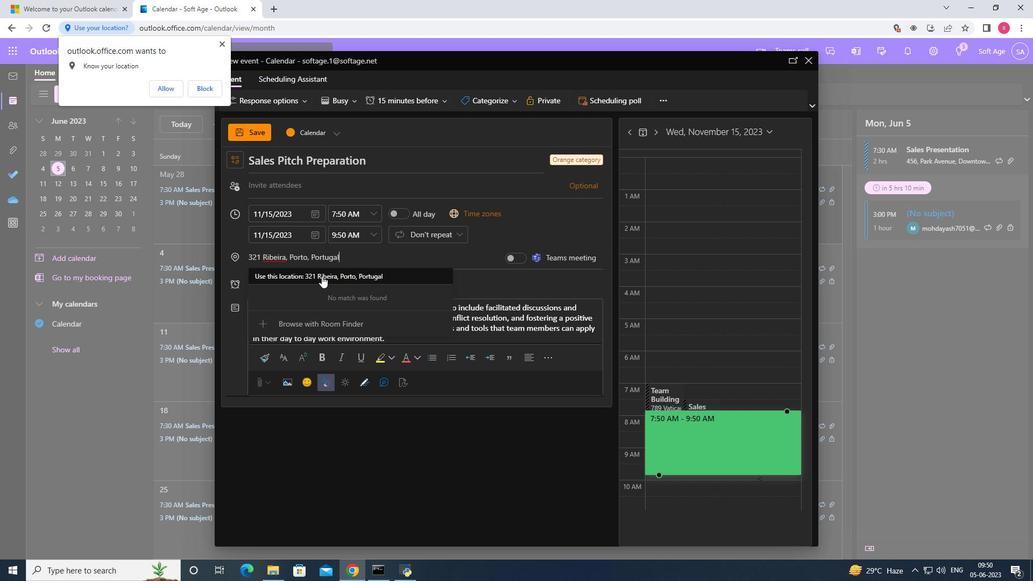 
Action: Mouse moved to (351, 181)
Screenshot: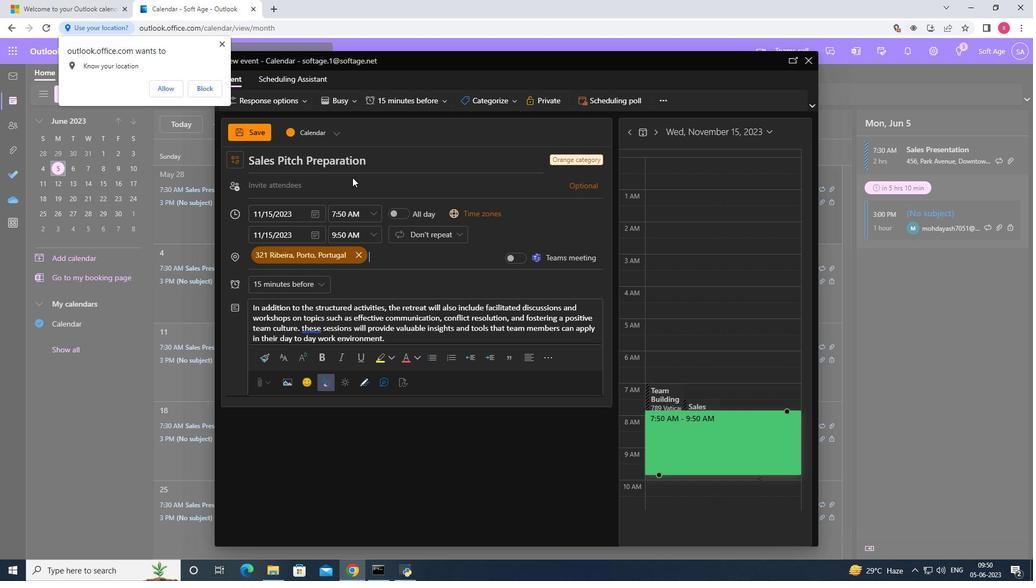 
Action: Mouse pressed left at (351, 181)
Screenshot: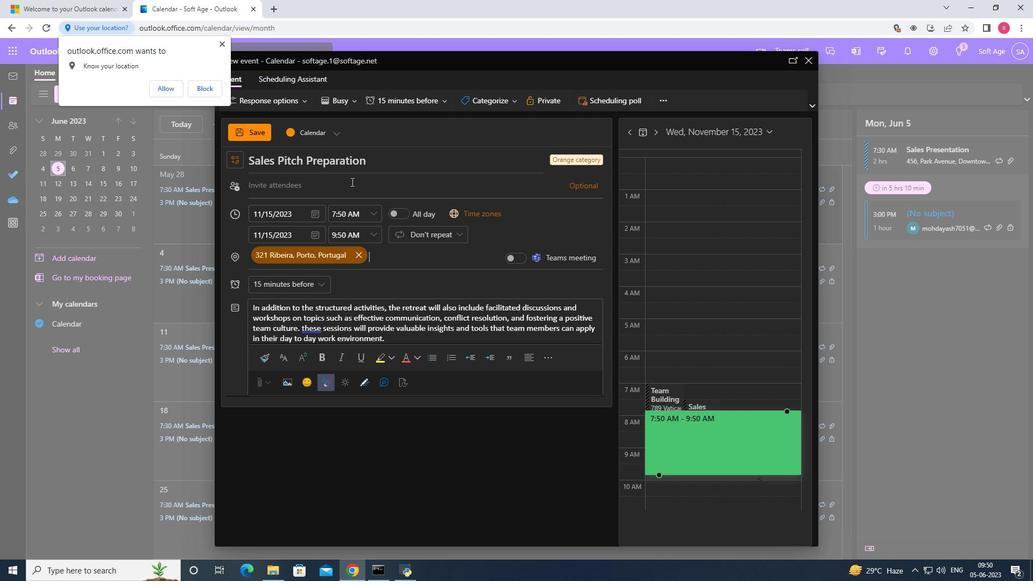 
Action: Mouse moved to (349, 184)
Screenshot: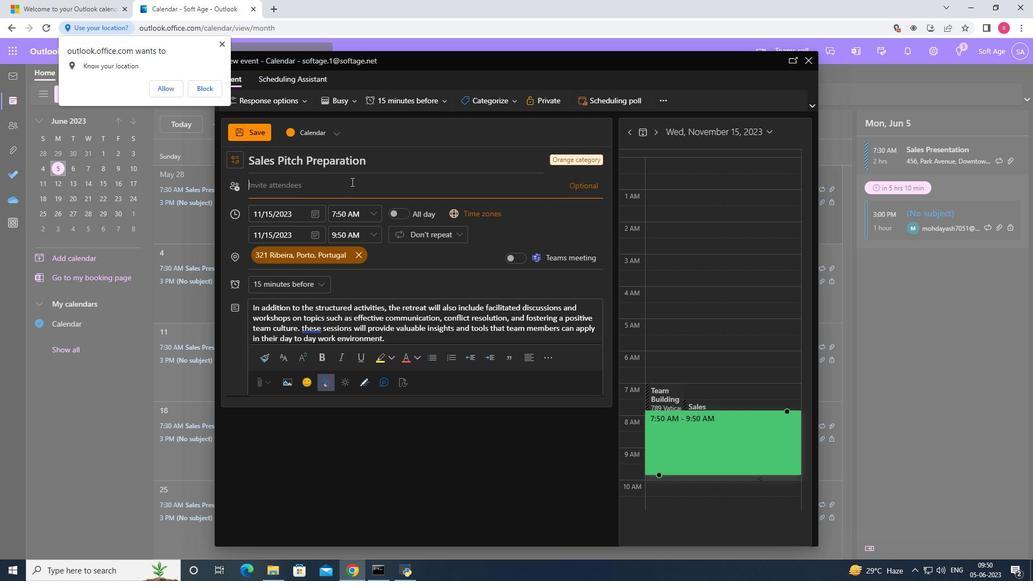 
Action: Key pressed softage.2<Key.shift>@
Screenshot: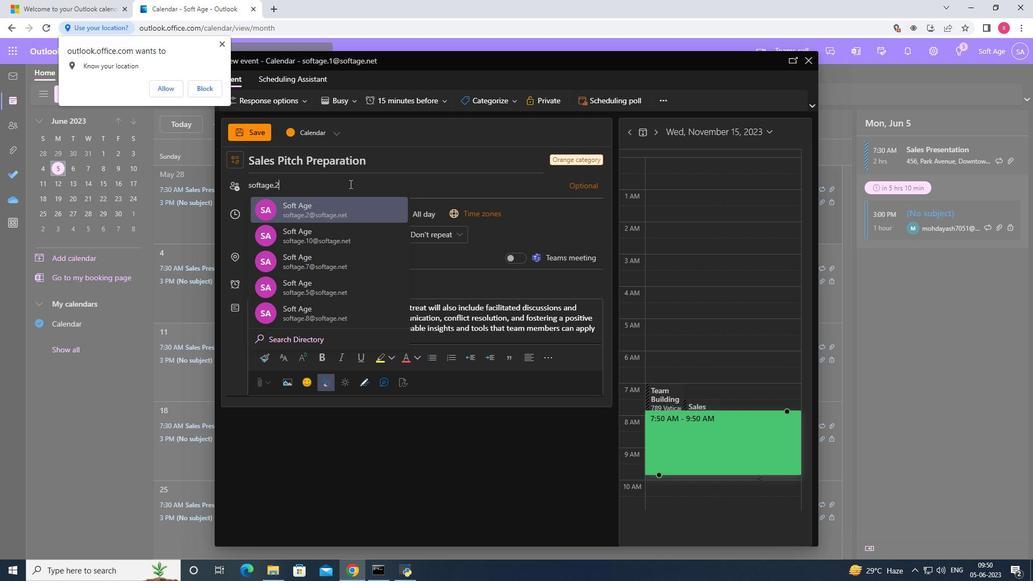 
Action: Mouse moved to (342, 216)
Screenshot: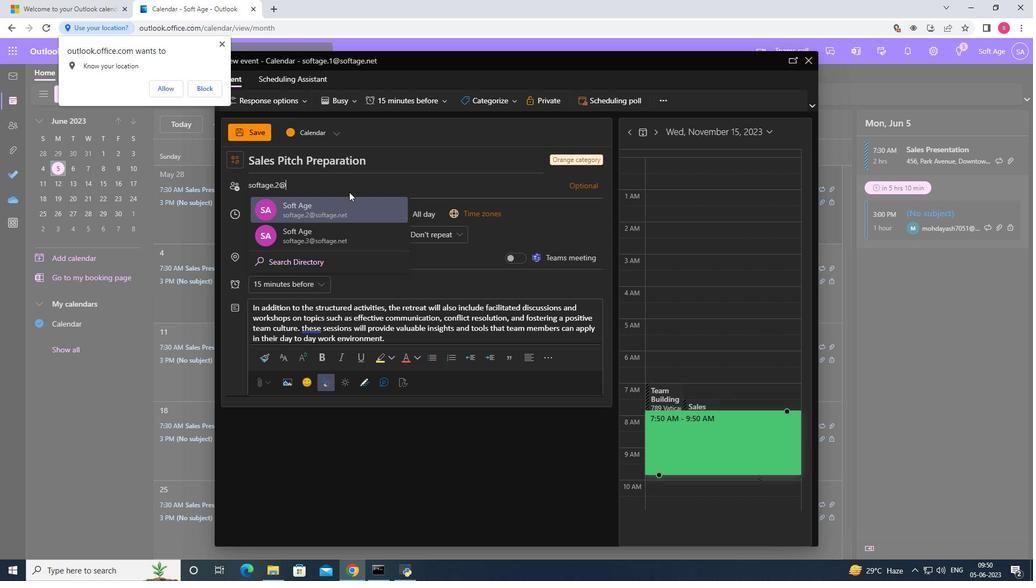 
Action: Mouse pressed left at (342, 216)
Screenshot: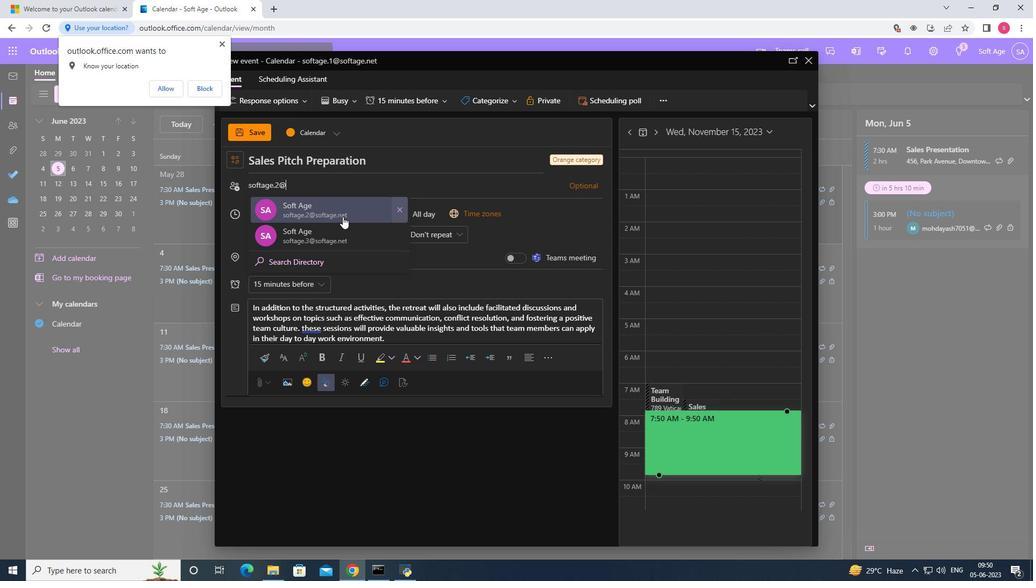 
Action: Key pressed softage.3<Key.shift>@
Screenshot: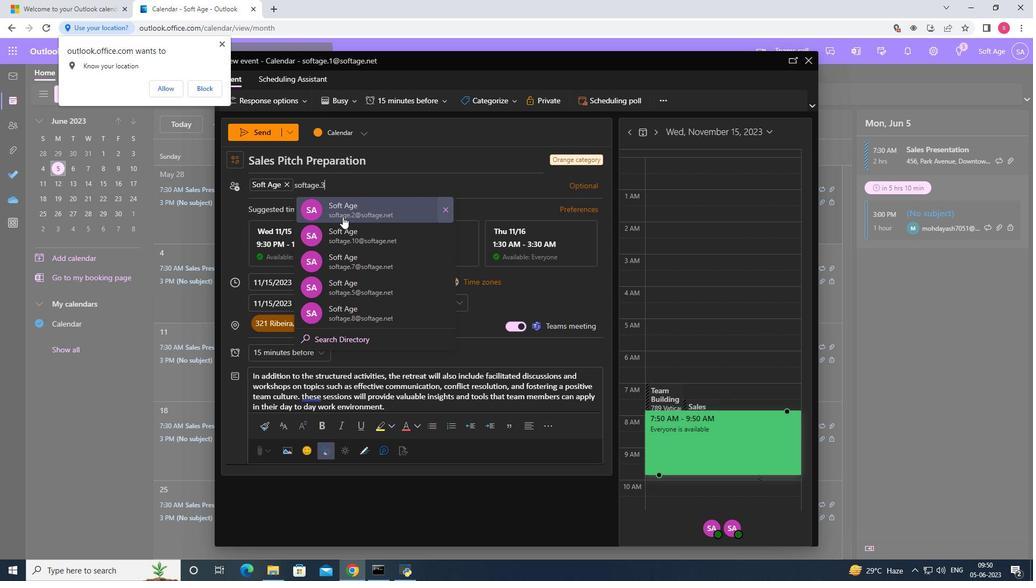 
Action: Mouse pressed left at (342, 216)
Screenshot: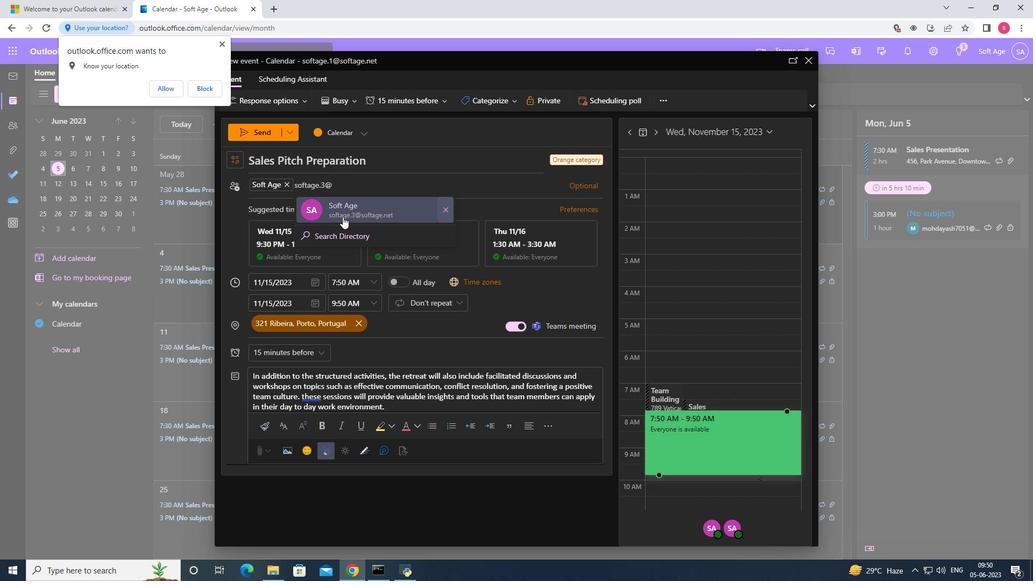 
Action: Mouse moved to (324, 355)
Screenshot: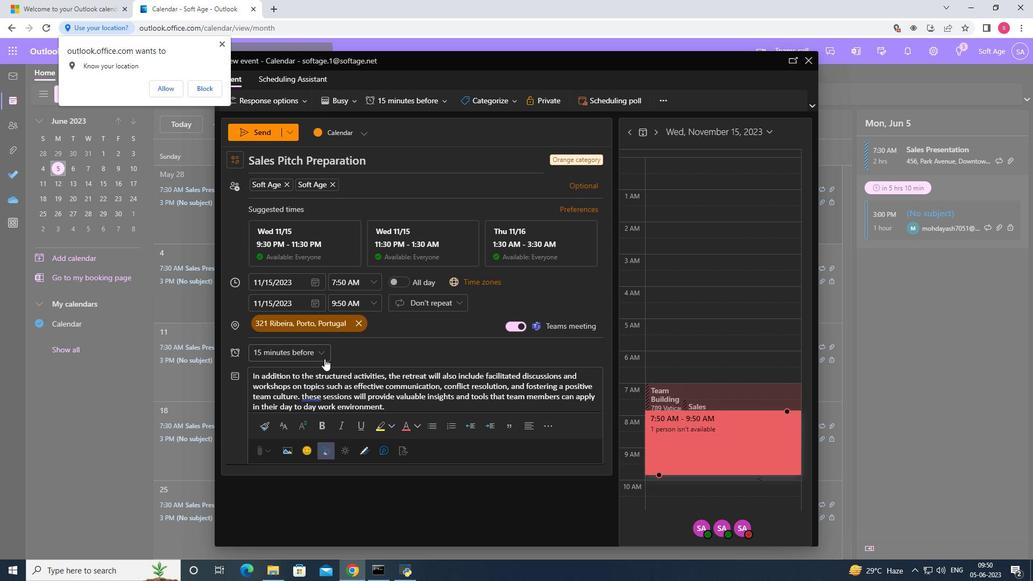 
Action: Mouse pressed left at (324, 355)
Screenshot: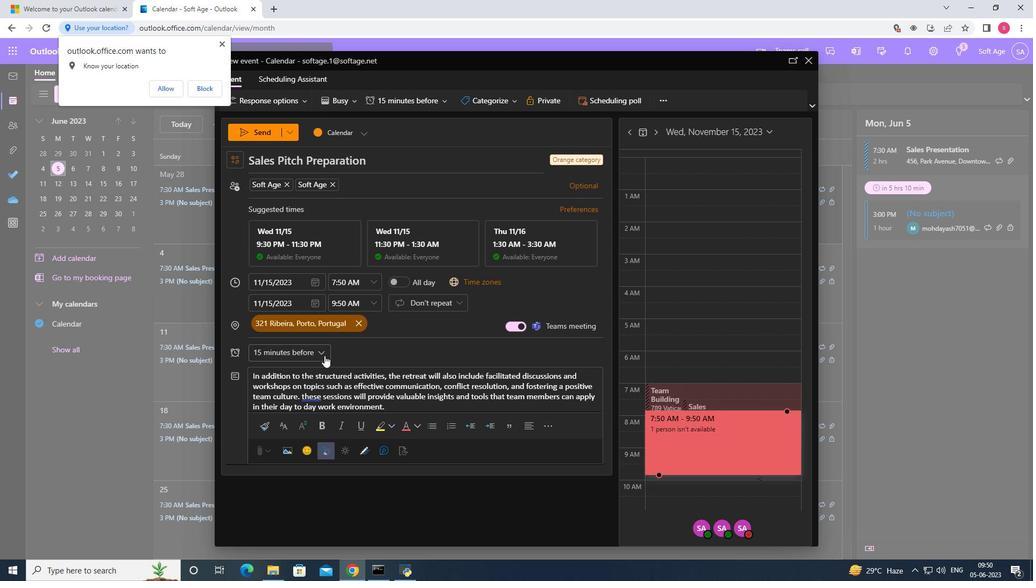 
Action: Mouse moved to (299, 258)
Screenshot: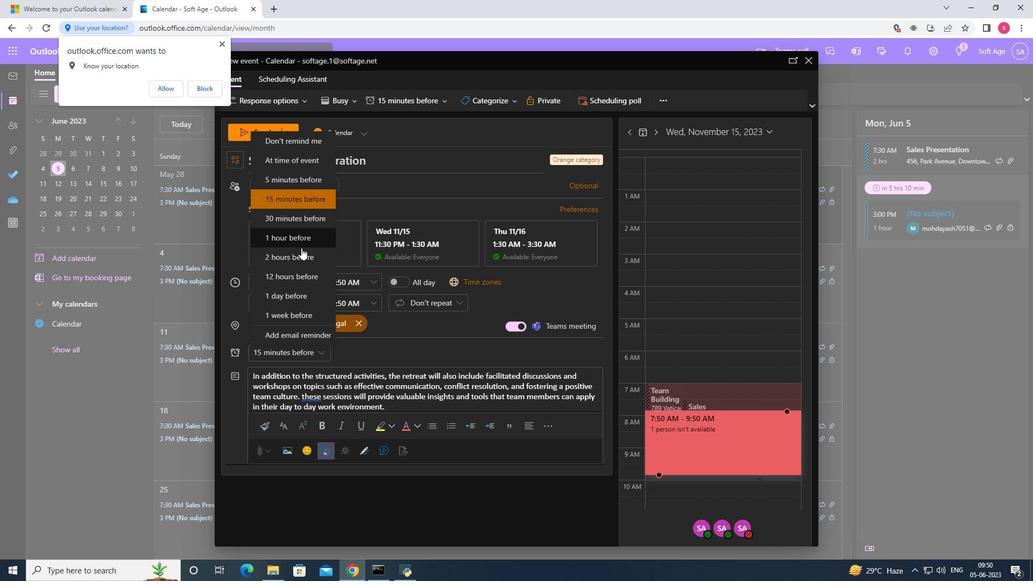 
Action: Mouse pressed left at (299, 258)
Screenshot: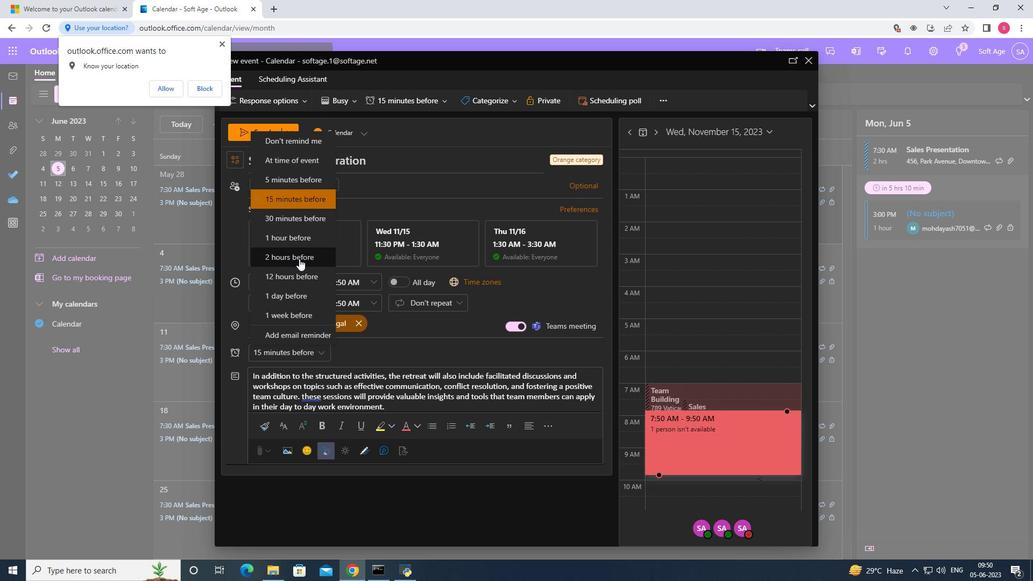 
Action: Mouse moved to (253, 130)
Screenshot: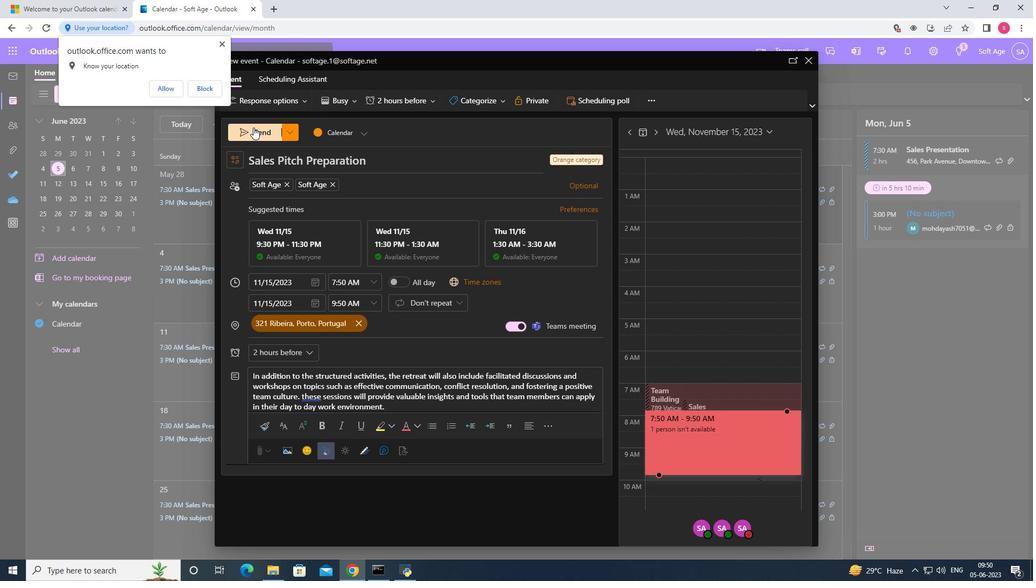 
Action: Mouse pressed left at (253, 130)
Screenshot: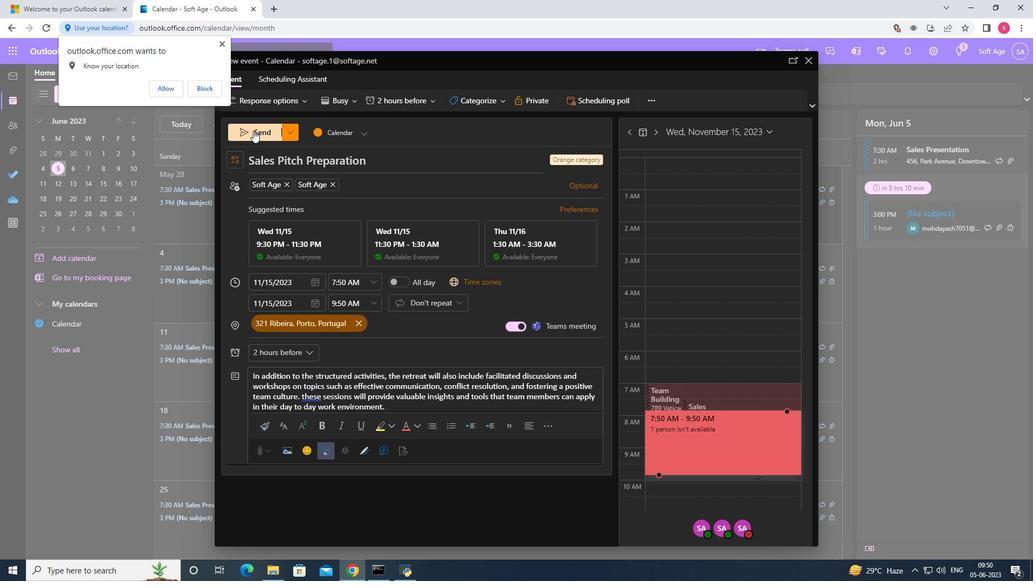 
